 Task: Collaborate with external partners for joint projects.
Action: Mouse moved to (886, 82)
Screenshot: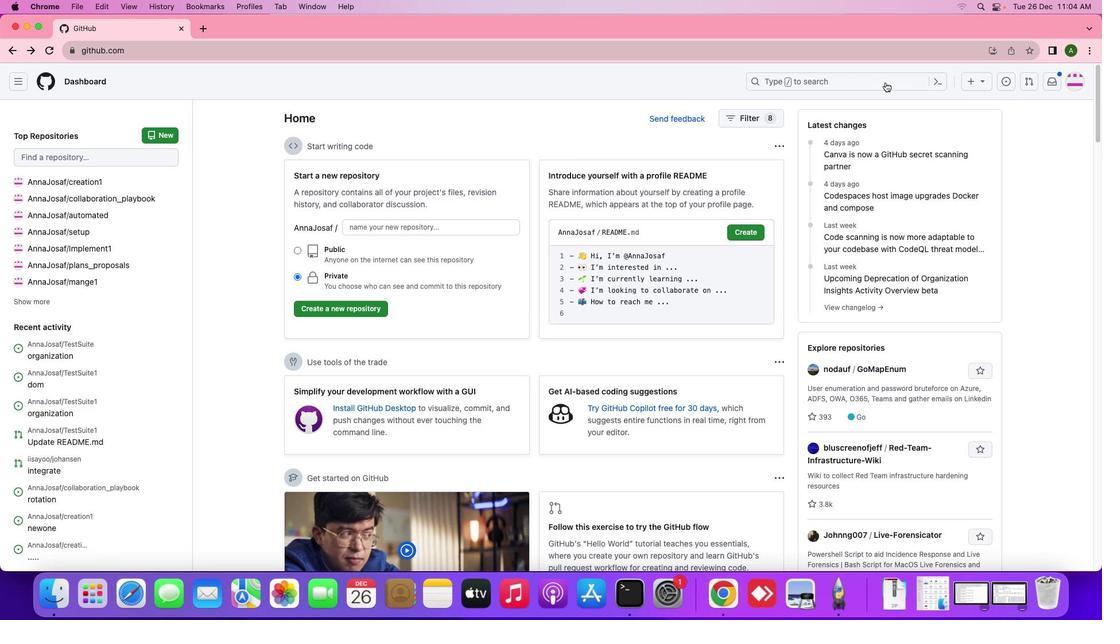 
Action: Mouse pressed left at (886, 82)
Screenshot: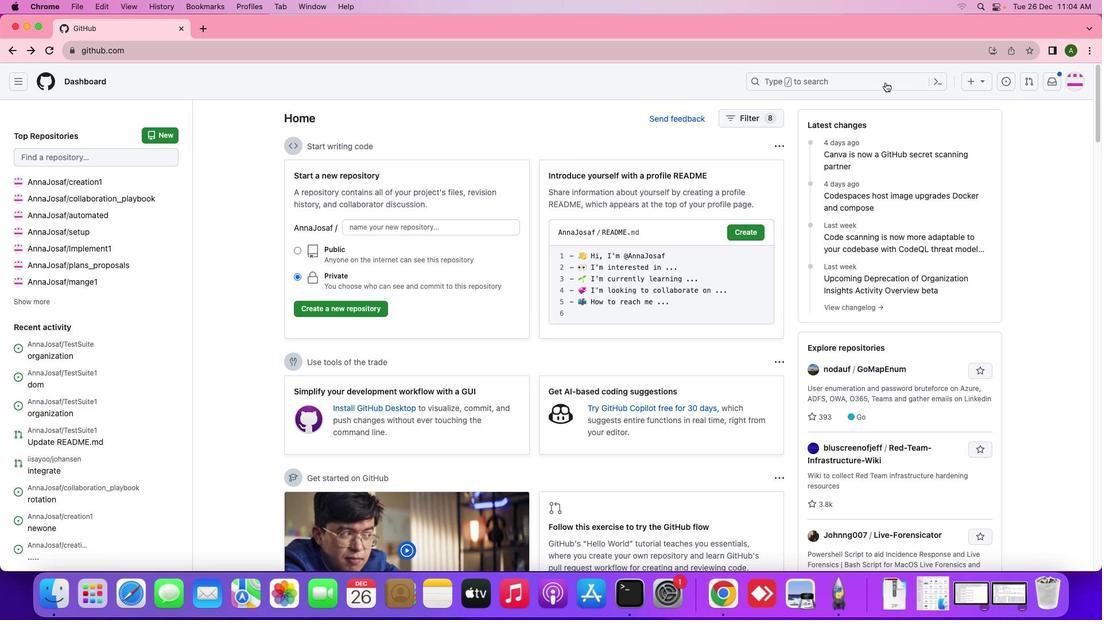 
Action: Mouse moved to (886, 82)
Screenshot: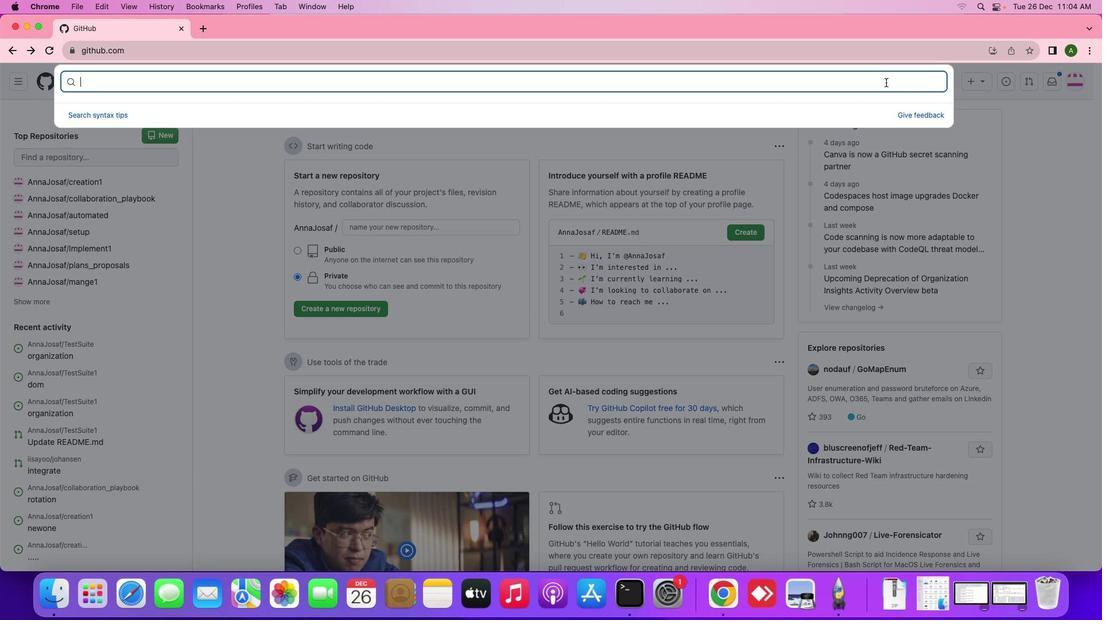 
Action: Key pressed 'j''p''o''m''\x05'Key.backspaceKey.backspaceKey.backspace'o''i''n''t'Key.space'p''r''o''j''e''c''t'Key.enter
Screenshot: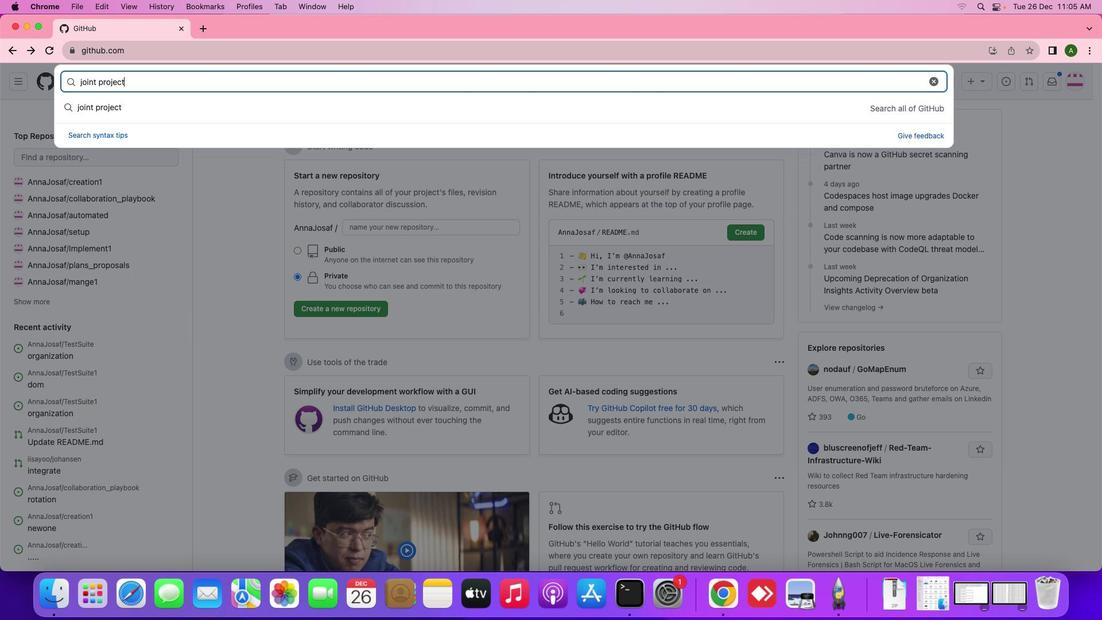 
Action: Mouse moved to (276, 291)
Screenshot: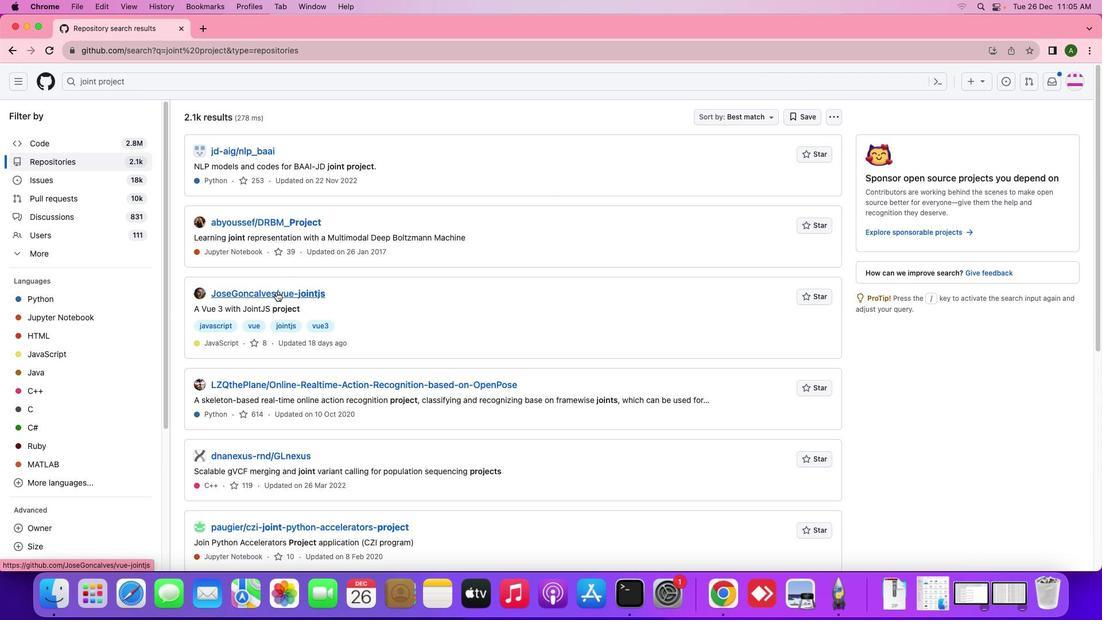 
Action: Mouse pressed left at (276, 291)
Screenshot: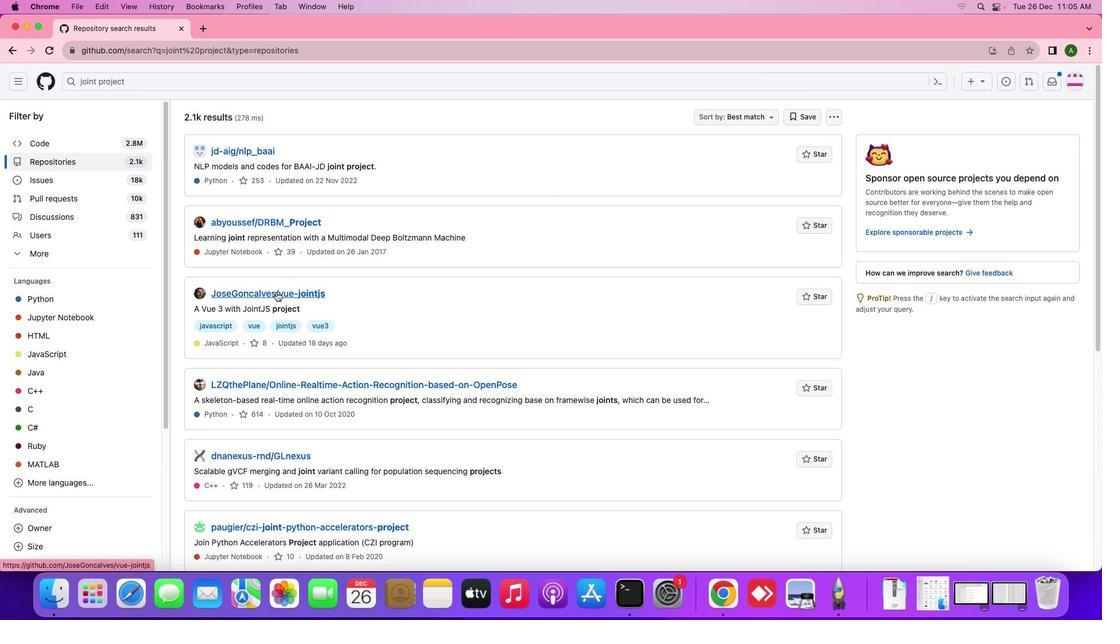 
Action: Mouse moved to (456, 296)
Screenshot: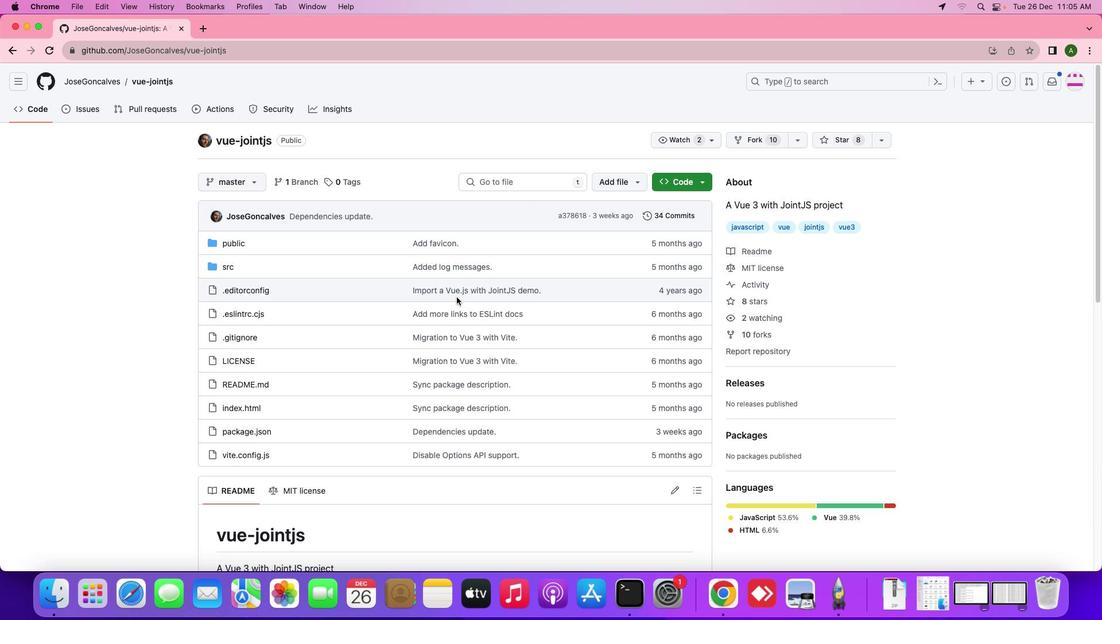
Action: Mouse scrolled (456, 296) with delta (0, 0)
Screenshot: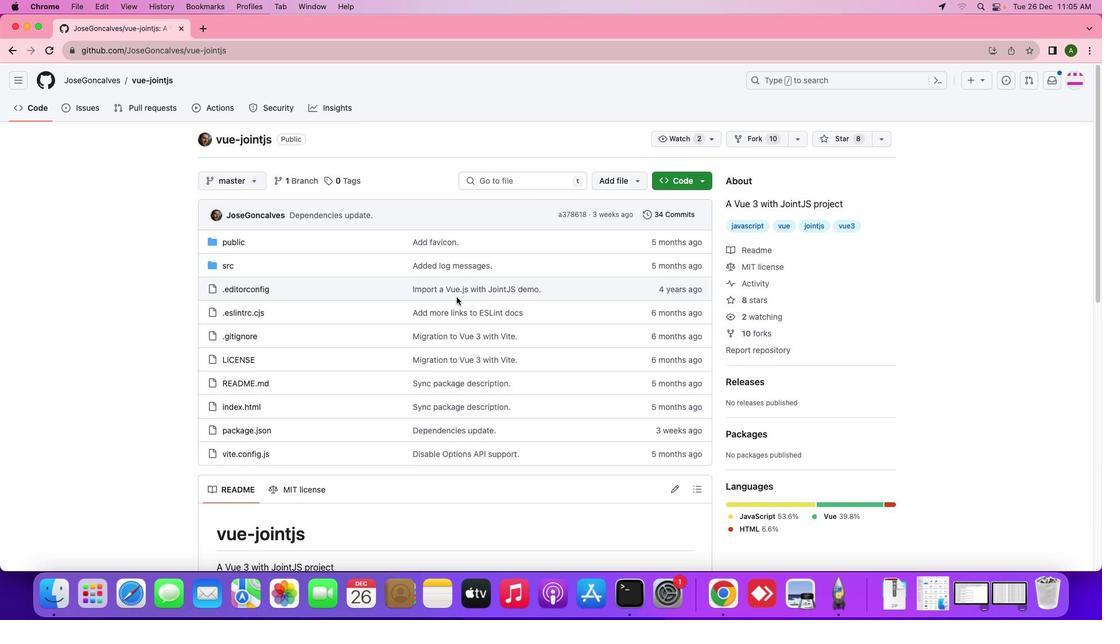 
Action: Mouse moved to (456, 296)
Screenshot: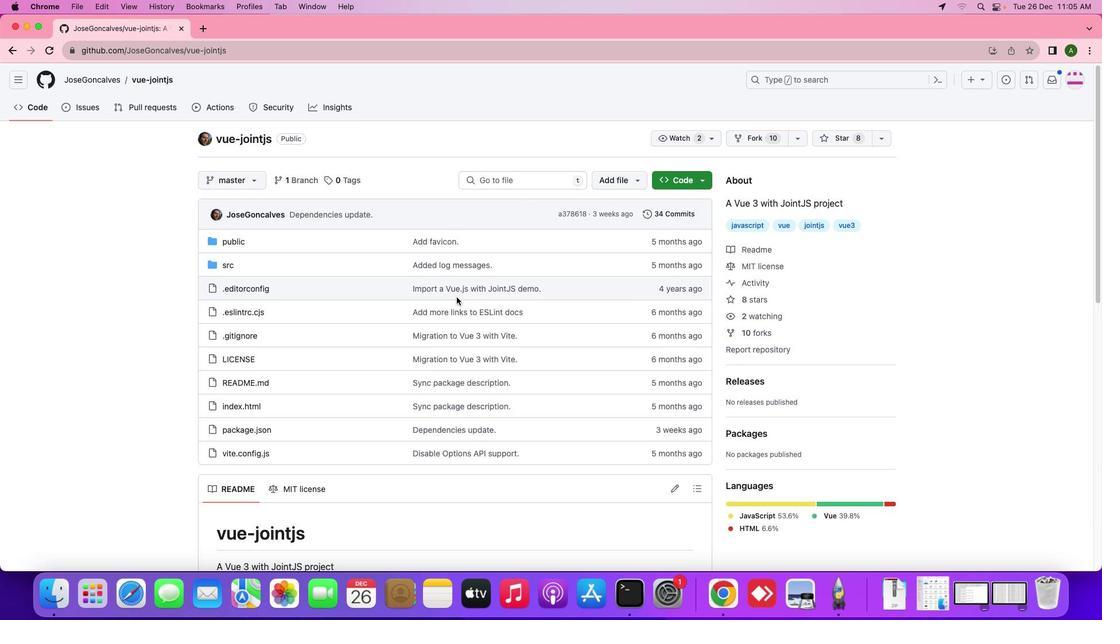 
Action: Mouse scrolled (456, 296) with delta (0, 0)
Screenshot: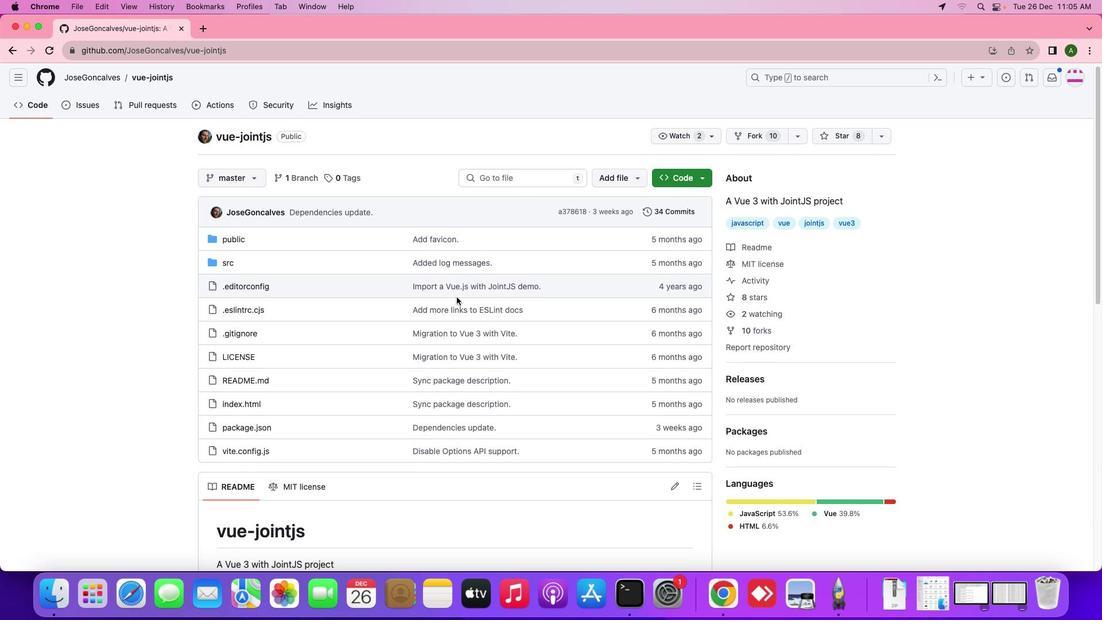 
Action: Mouse scrolled (456, 296) with delta (0, 0)
Screenshot: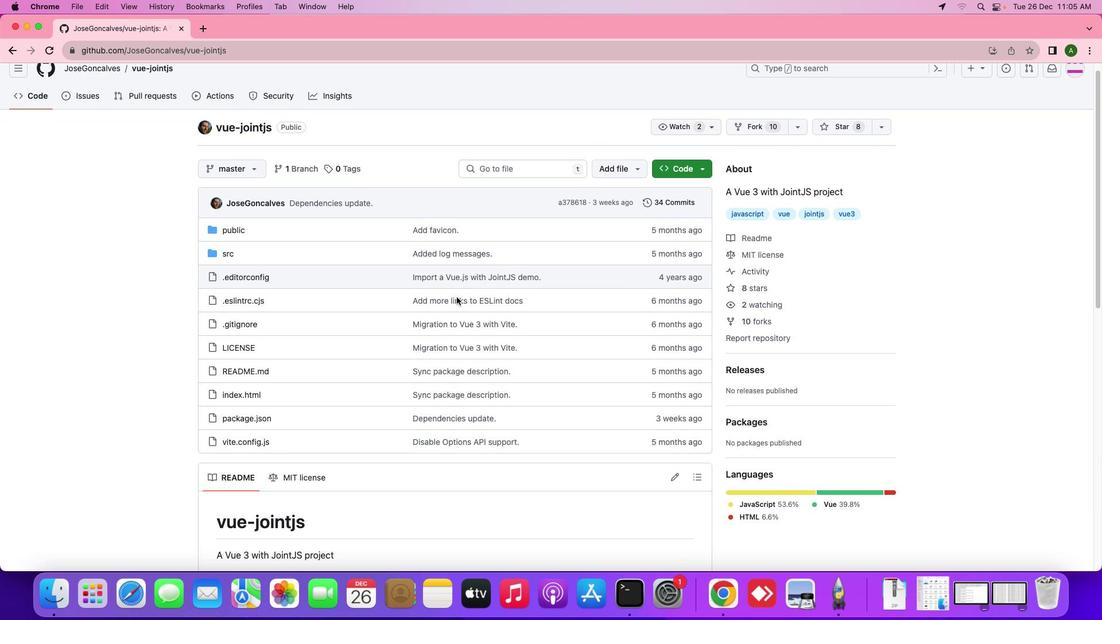 
Action: Mouse moved to (457, 296)
Screenshot: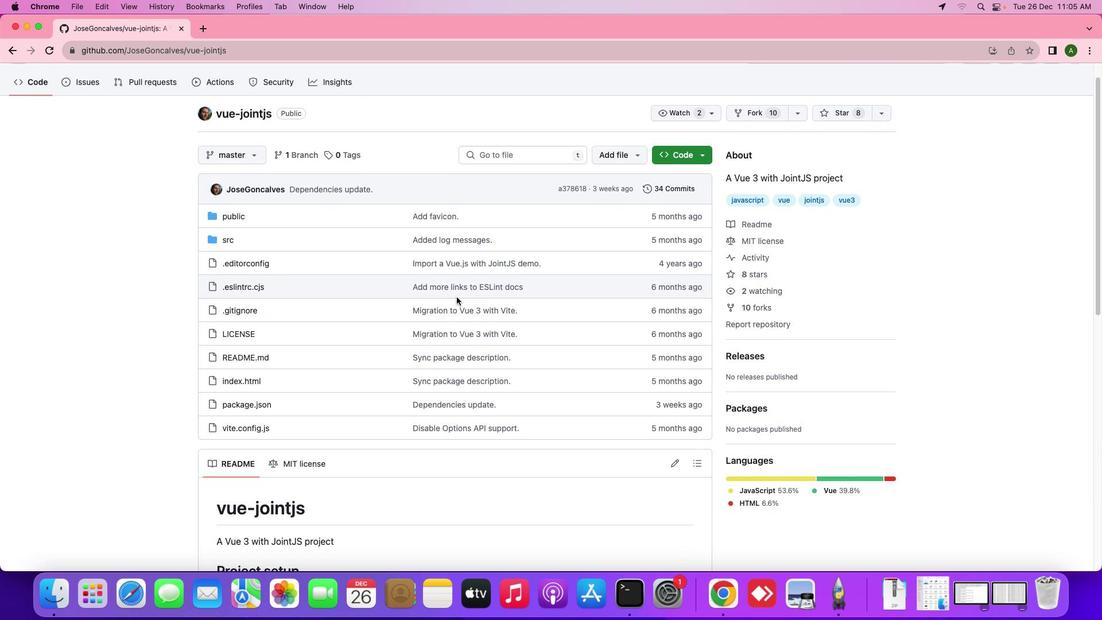 
Action: Mouse scrolled (457, 296) with delta (0, 0)
Screenshot: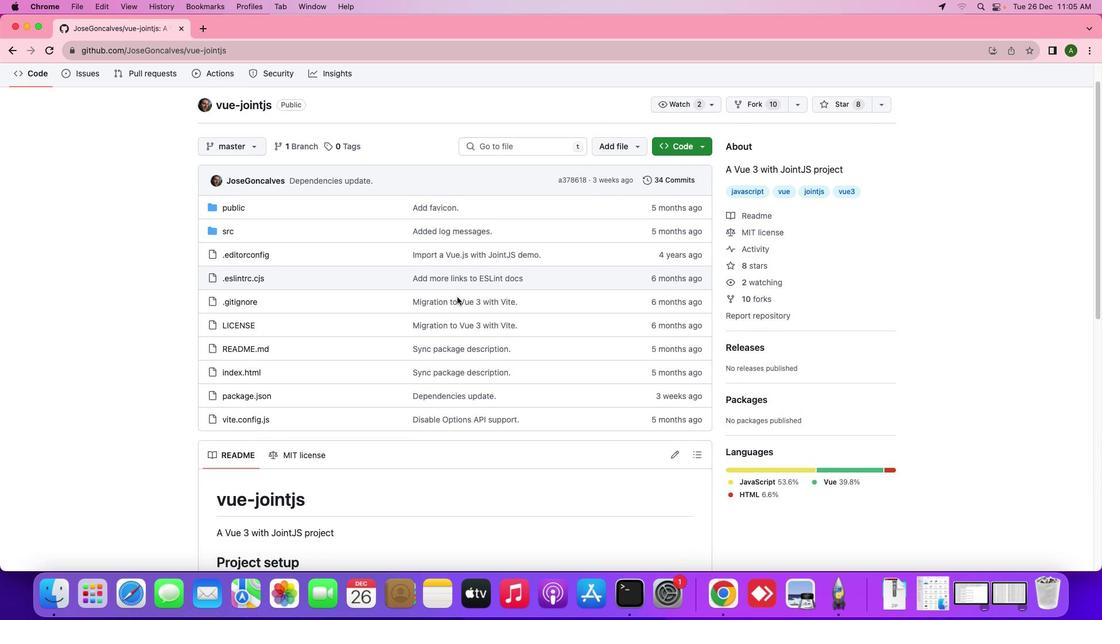 
Action: Mouse moved to (457, 296)
Screenshot: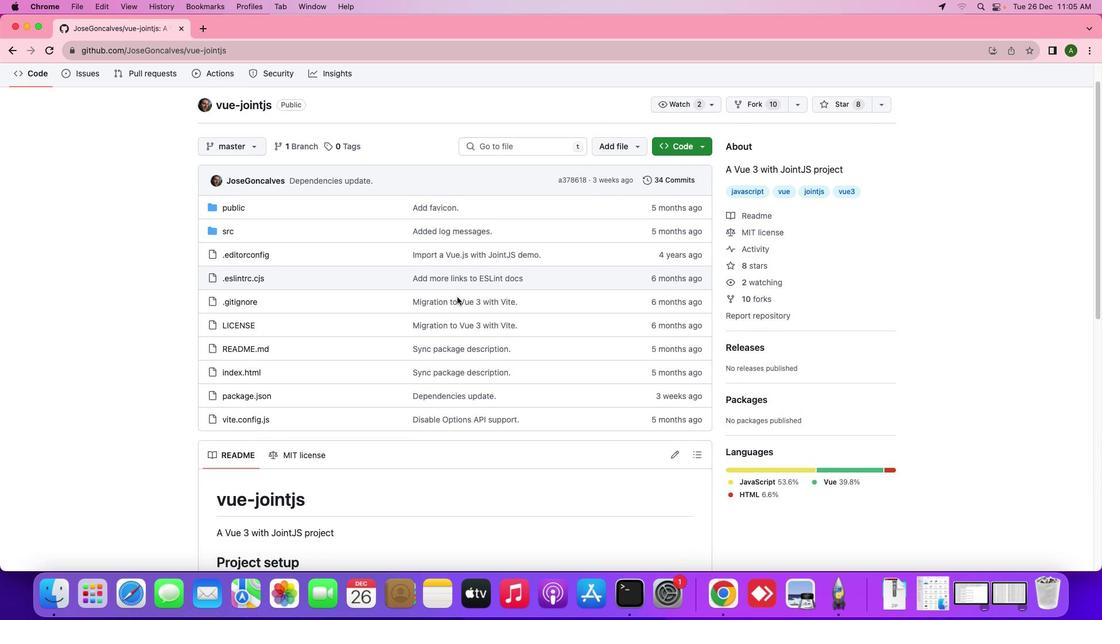
Action: Mouse scrolled (457, 296) with delta (0, 0)
Screenshot: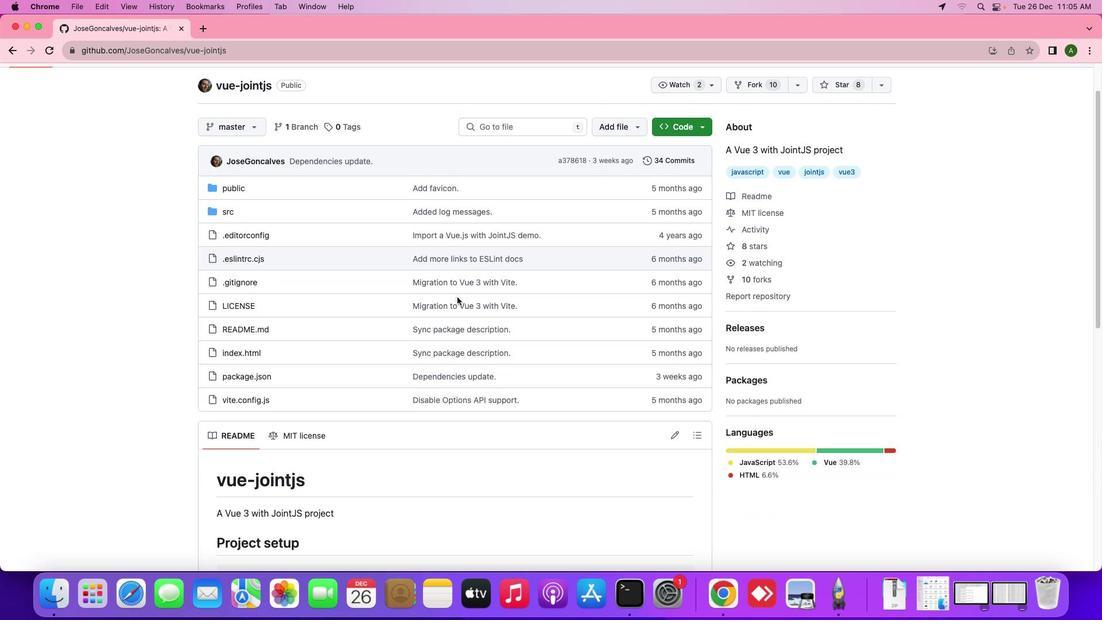 
Action: Mouse scrolled (457, 296) with delta (0, -1)
Screenshot: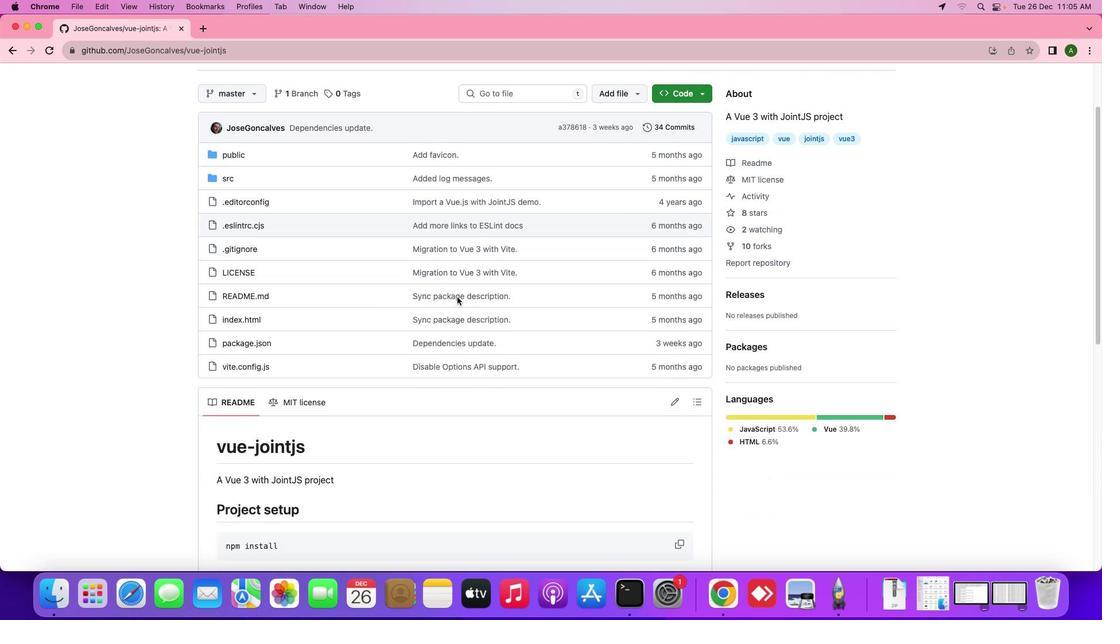 
Action: Mouse scrolled (457, 296) with delta (0, -2)
Screenshot: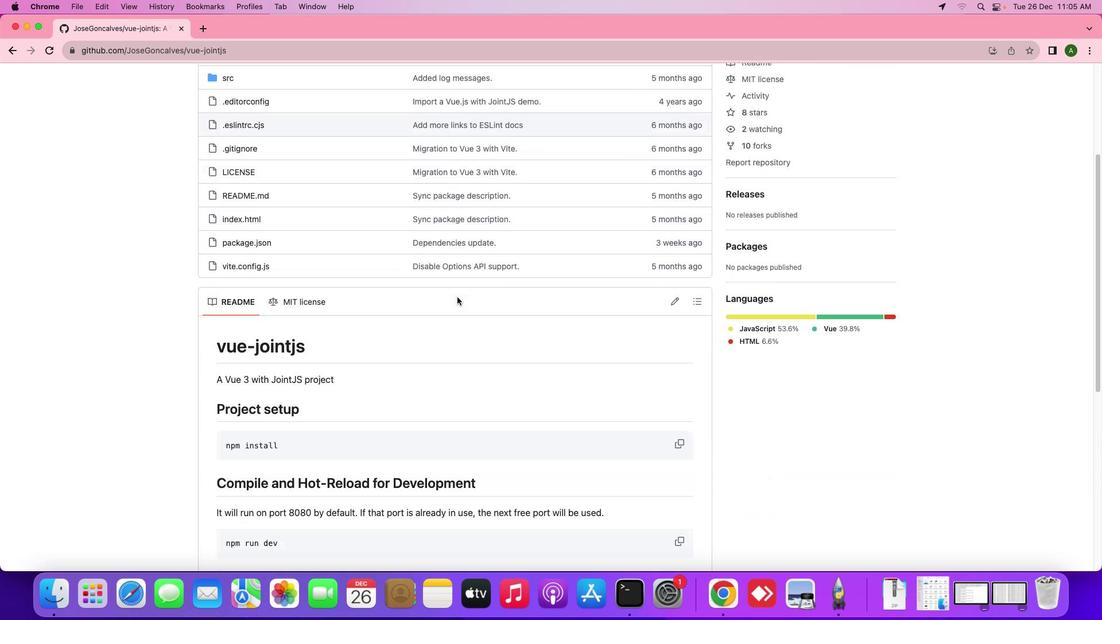 
Action: Mouse moved to (457, 296)
Screenshot: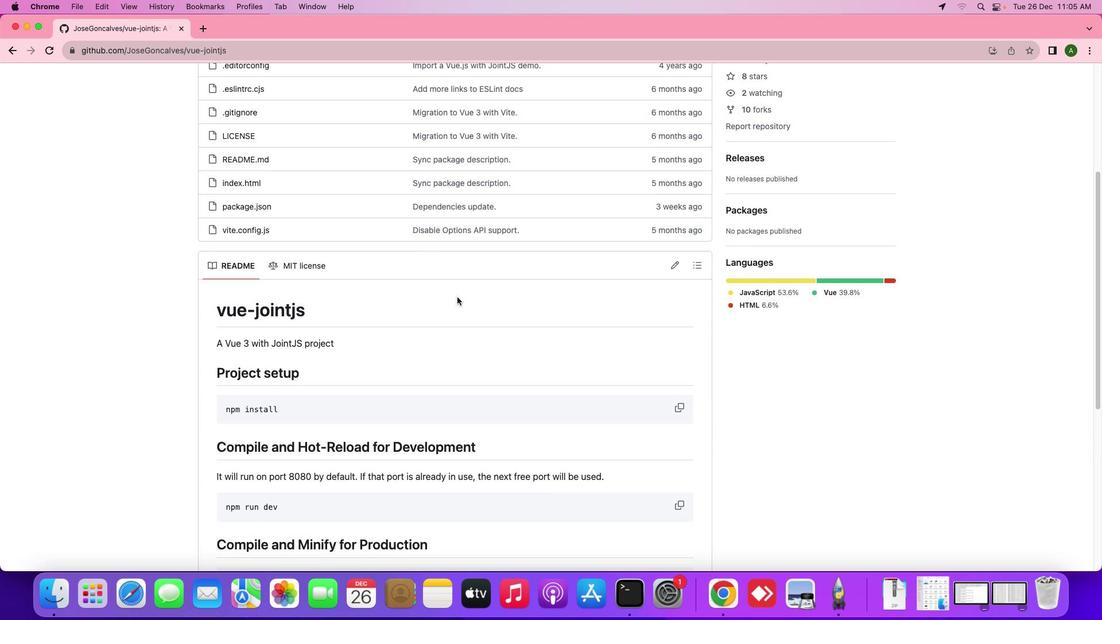 
Action: Mouse scrolled (457, 296) with delta (0, 0)
Screenshot: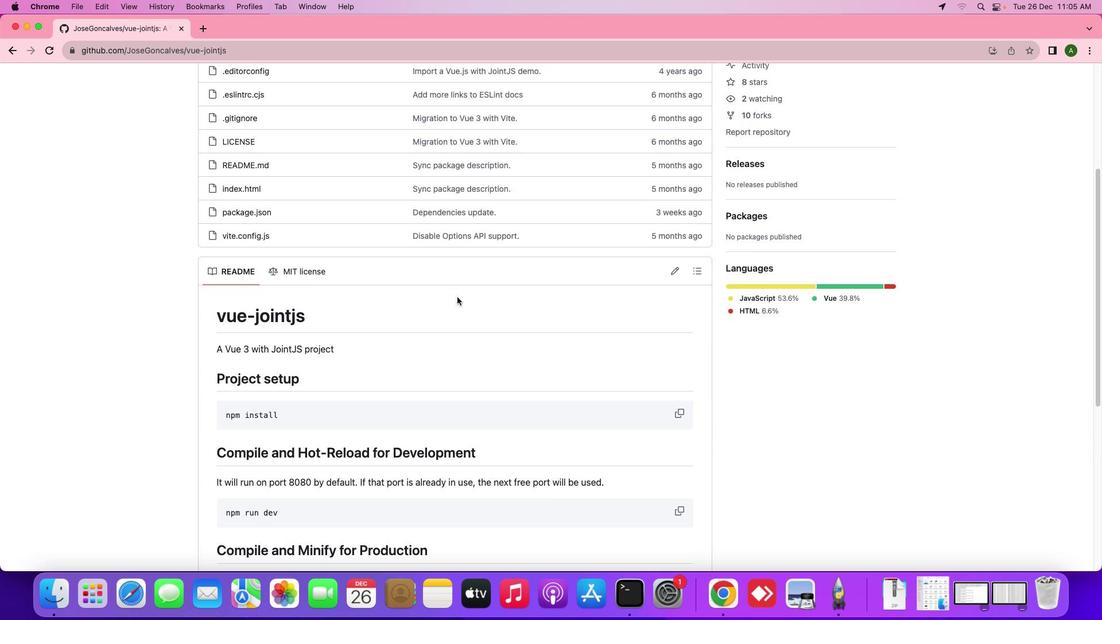 
Action: Mouse scrolled (457, 296) with delta (0, 0)
Screenshot: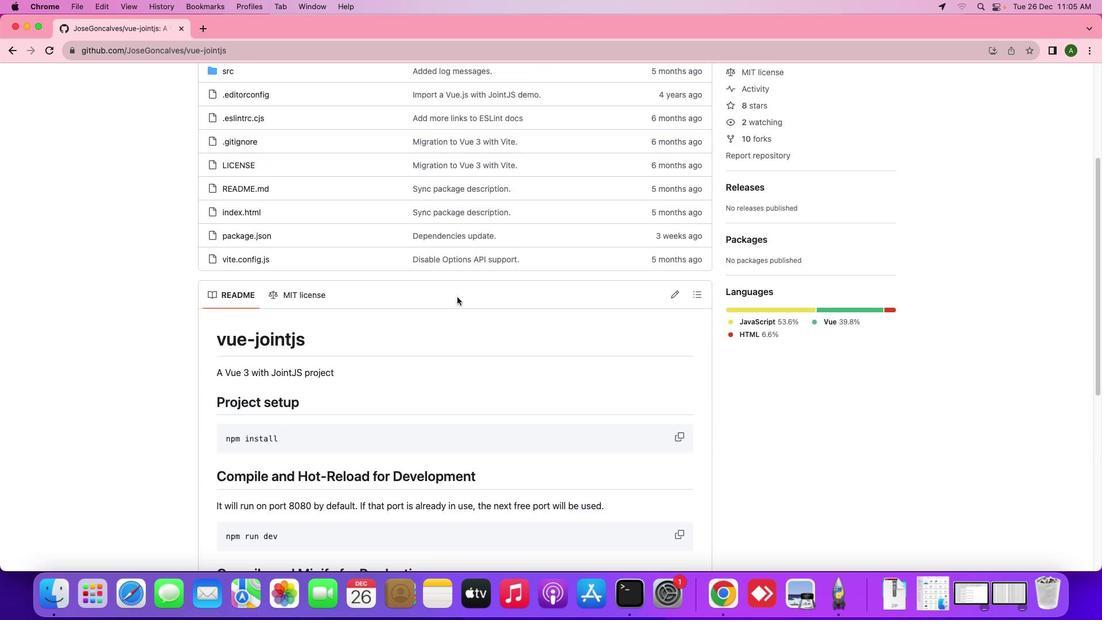 
Action: Mouse scrolled (457, 296) with delta (0, 1)
Screenshot: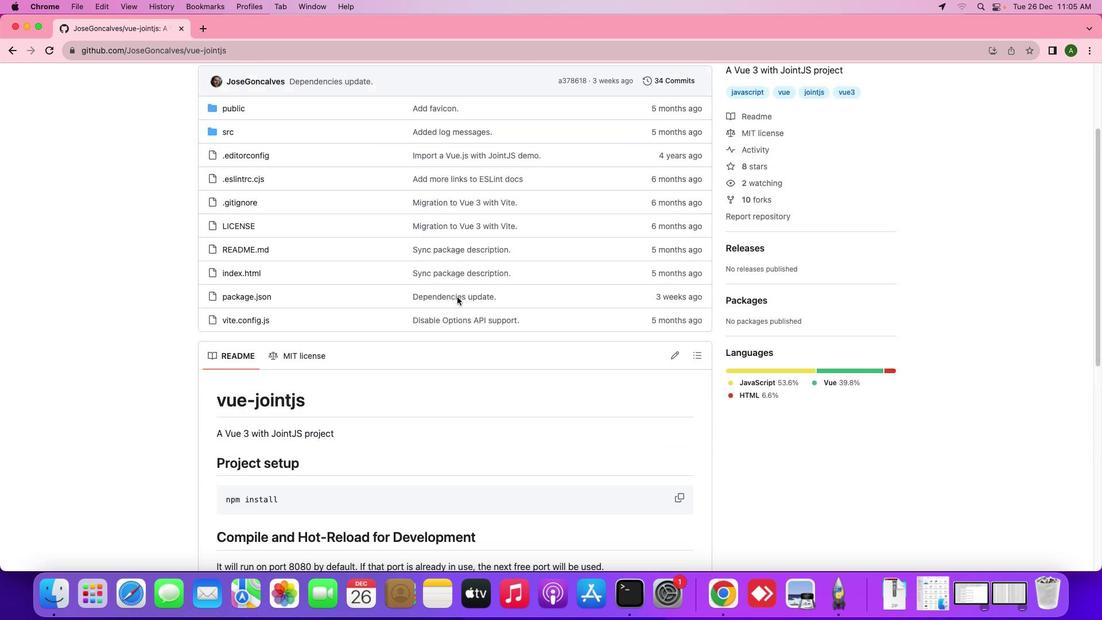 
Action: Mouse scrolled (457, 296) with delta (0, 2)
Screenshot: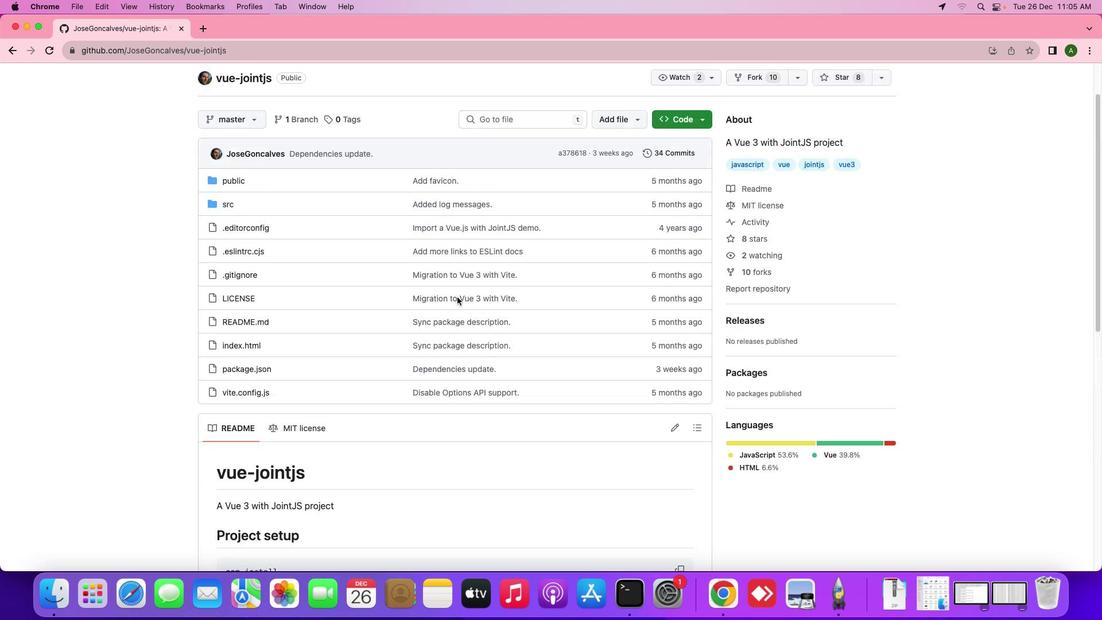 
Action: Mouse moved to (755, 116)
Screenshot: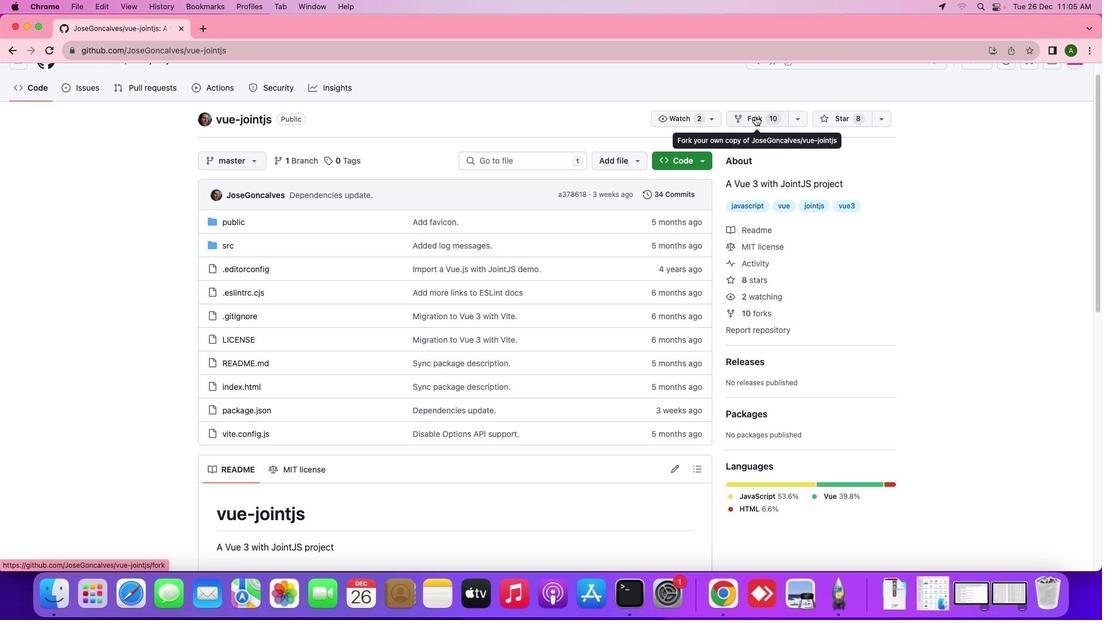 
Action: Mouse pressed left at (755, 116)
Screenshot: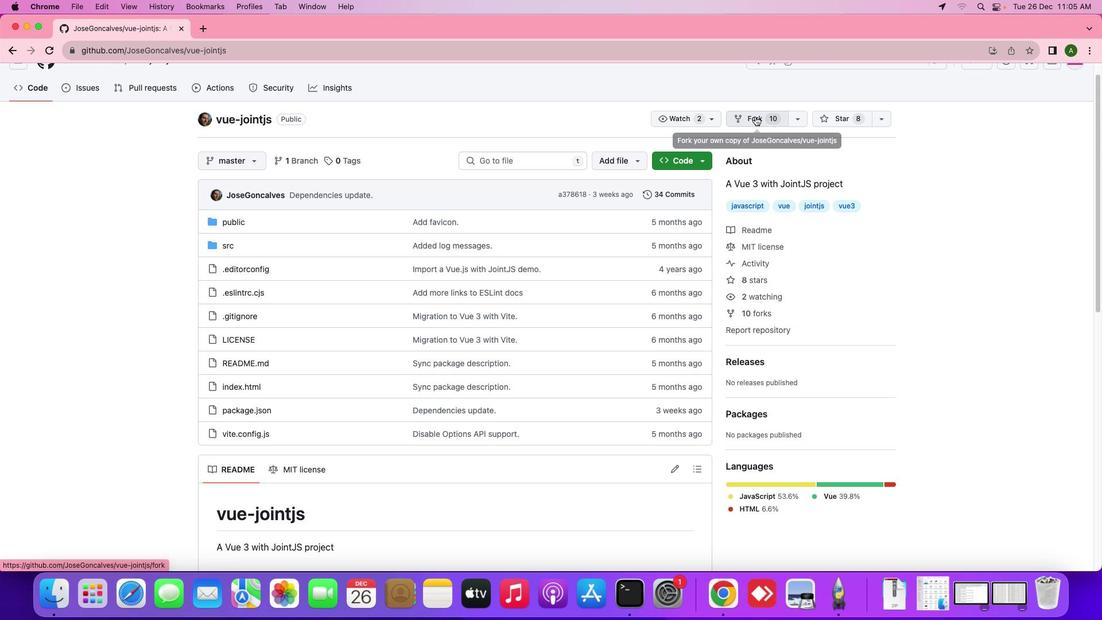 
Action: Mouse moved to (705, 441)
Screenshot: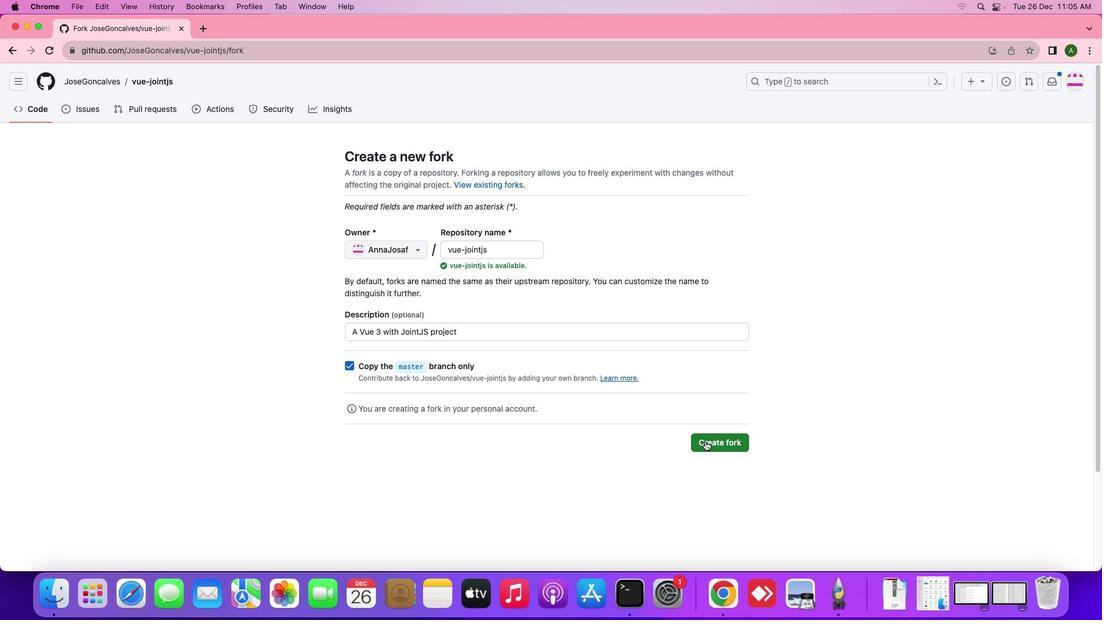 
Action: Mouse pressed left at (705, 441)
Screenshot: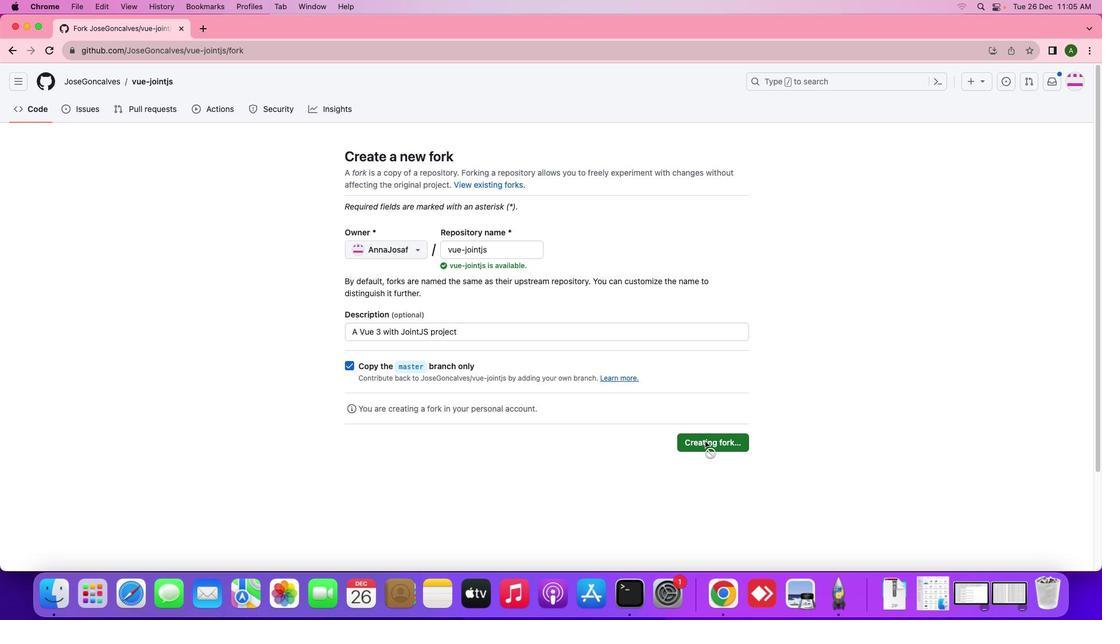 
Action: Mouse moved to (614, 412)
Screenshot: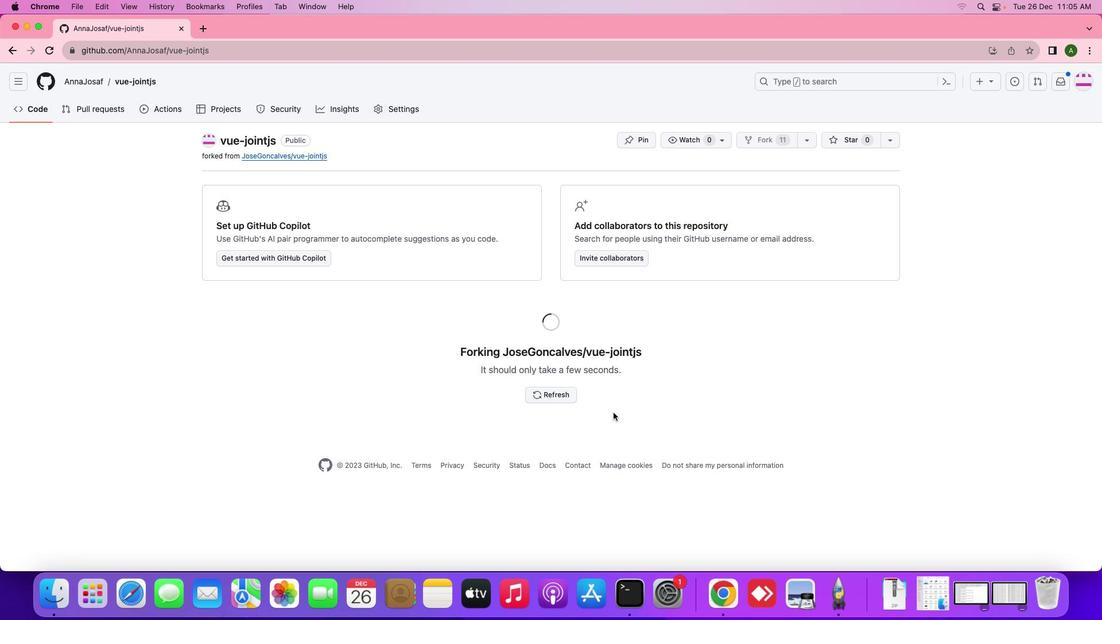 
Action: Key pressed 'f''d'
Screenshot: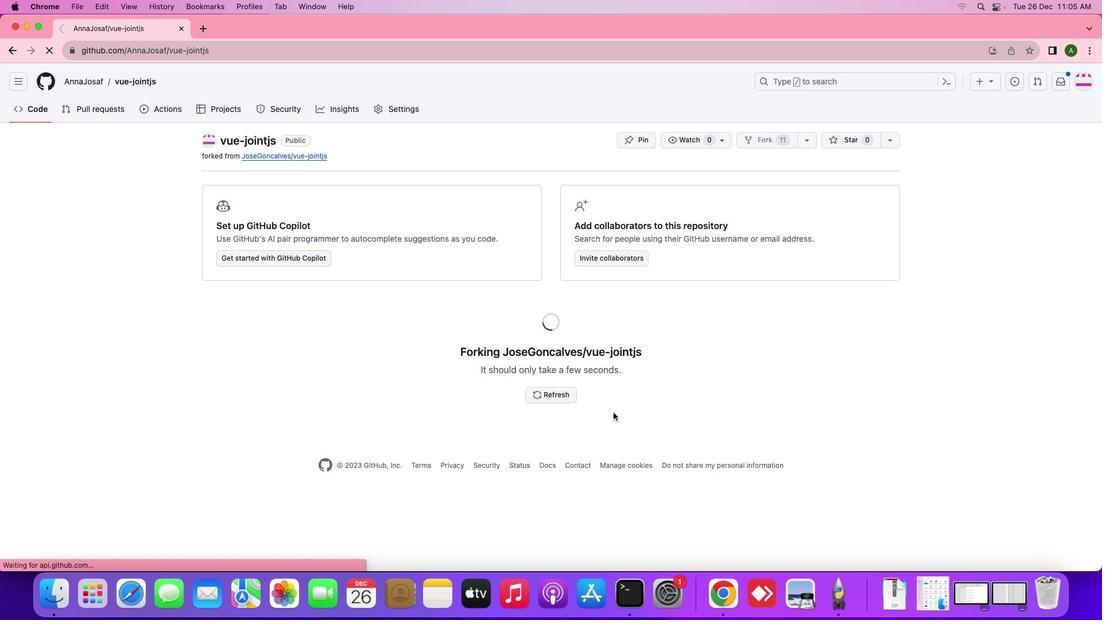 
Action: Mouse moved to (389, 360)
Screenshot: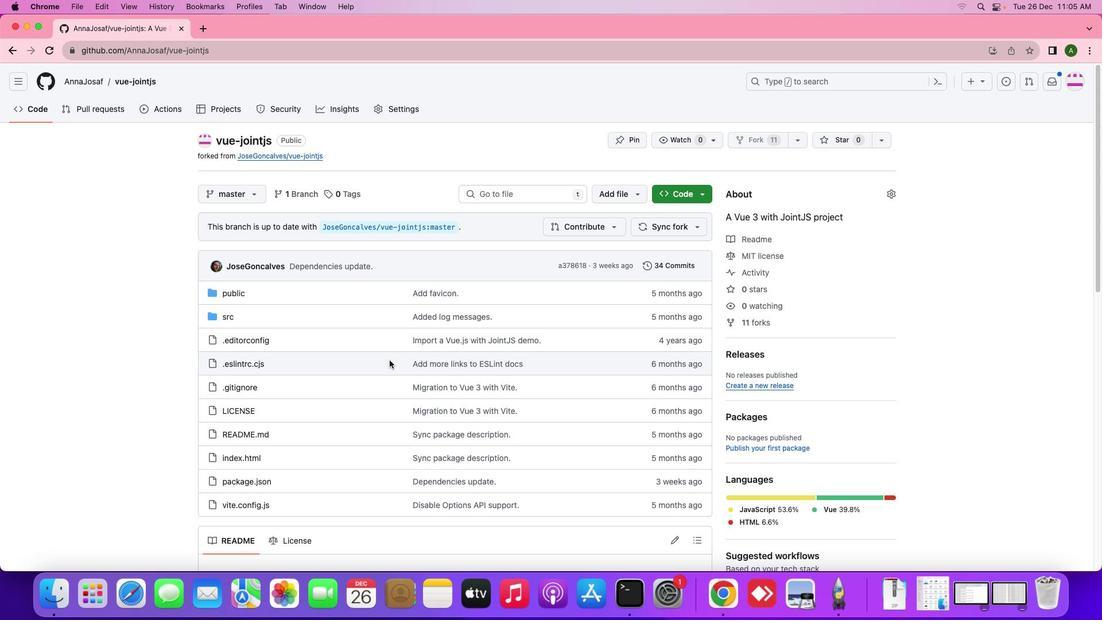 
Action: Mouse scrolled (389, 360) with delta (0, 0)
Screenshot: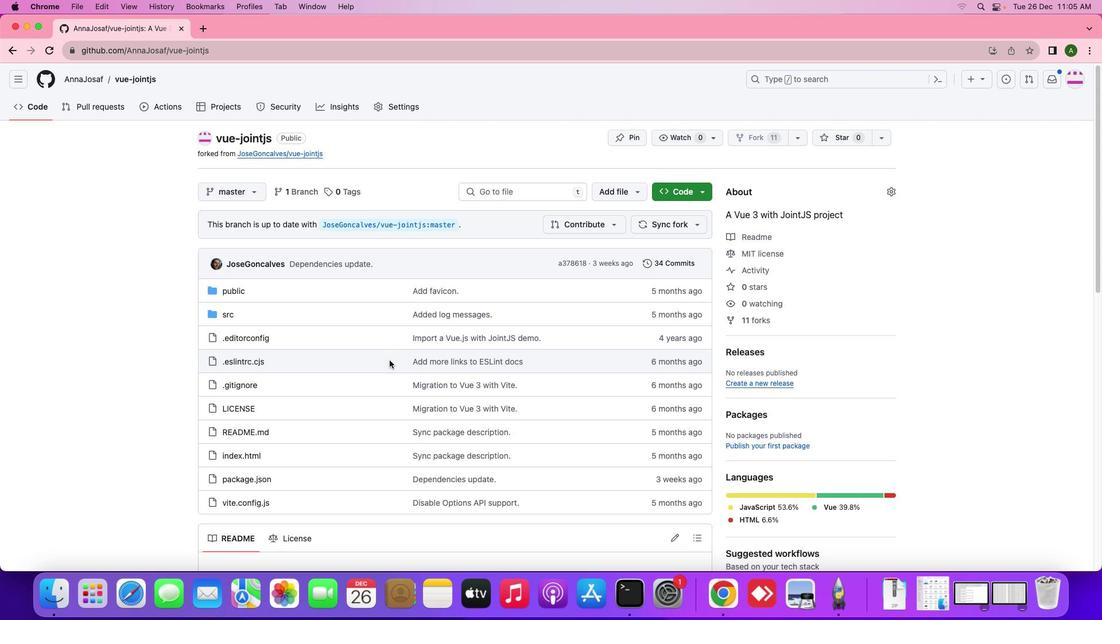 
Action: Mouse scrolled (389, 360) with delta (0, 0)
Screenshot: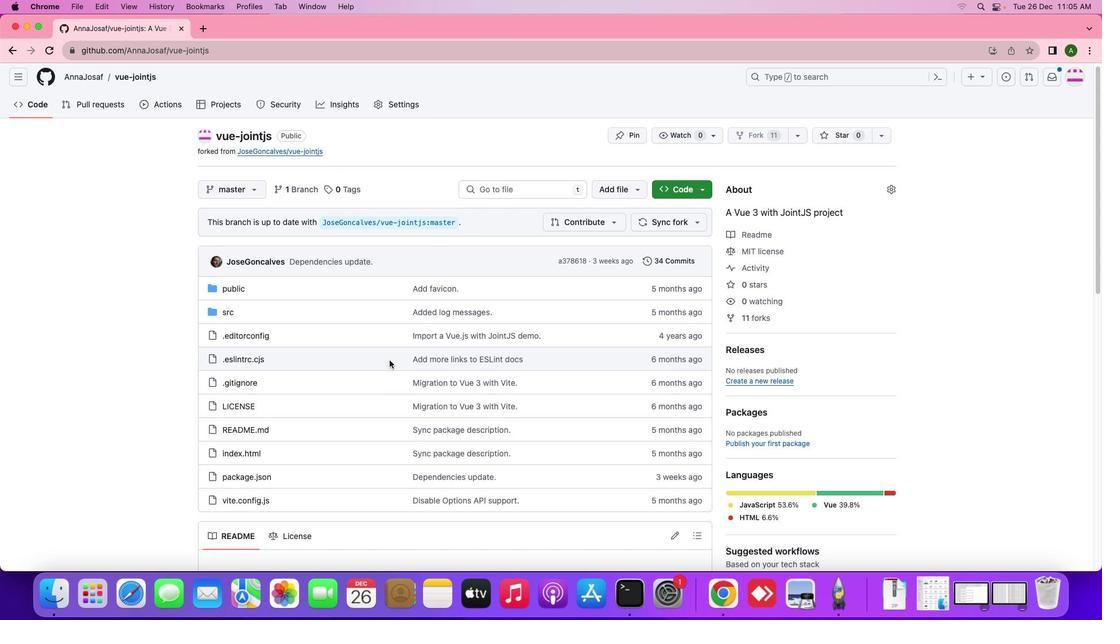
Action: Mouse scrolled (389, 360) with delta (0, 0)
Screenshot: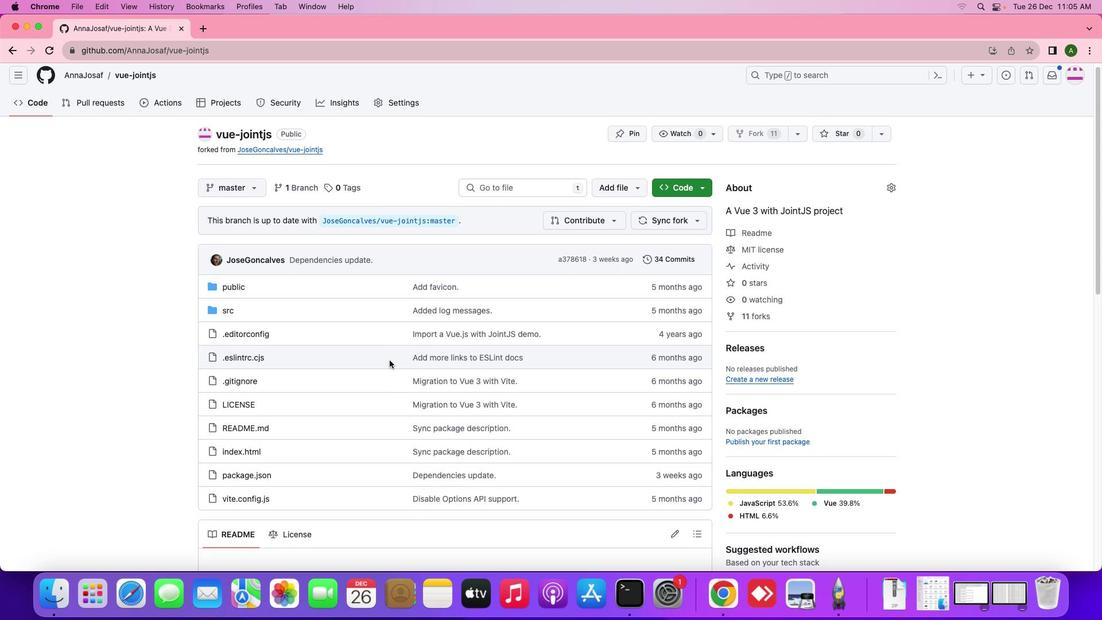 
Action: Mouse moved to (358, 411)
Screenshot: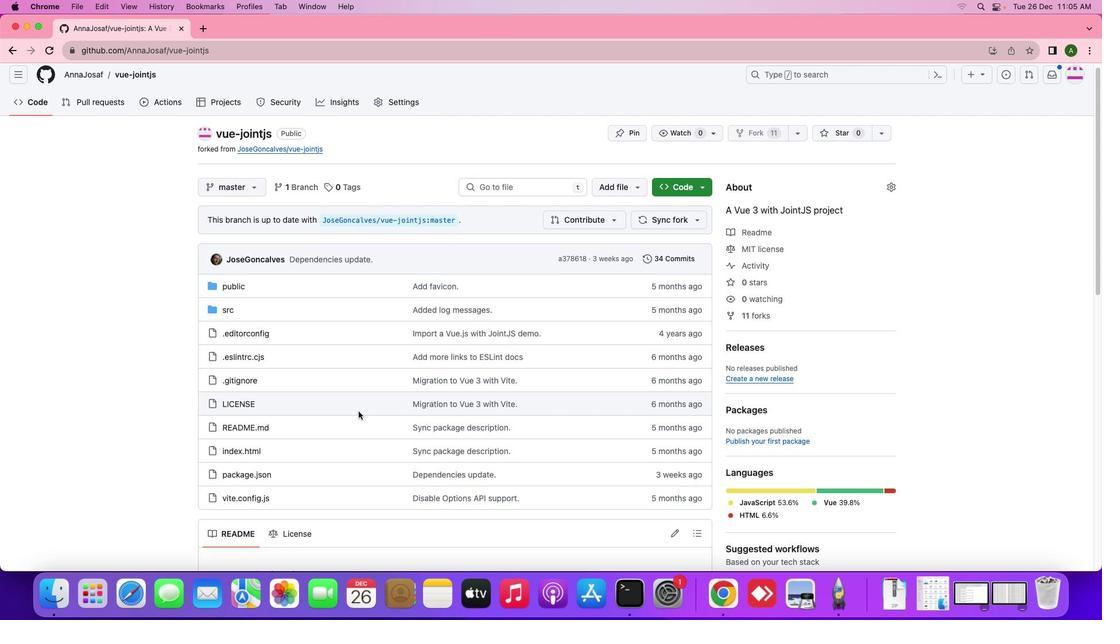 
Action: Mouse scrolled (358, 411) with delta (0, 0)
Screenshot: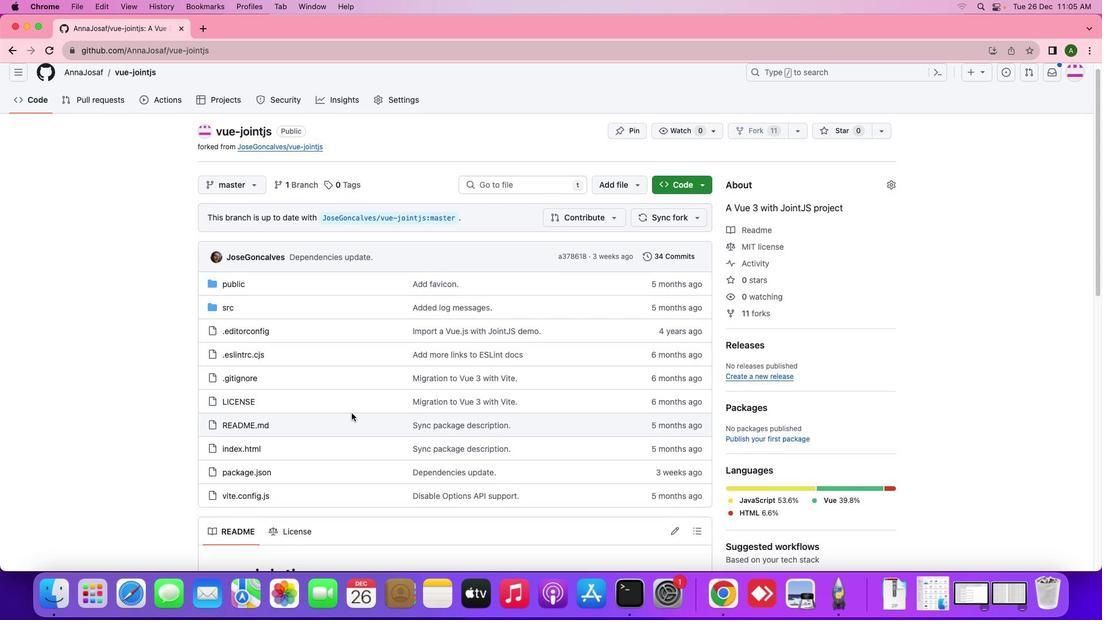 
Action: Mouse moved to (249, 453)
Screenshot: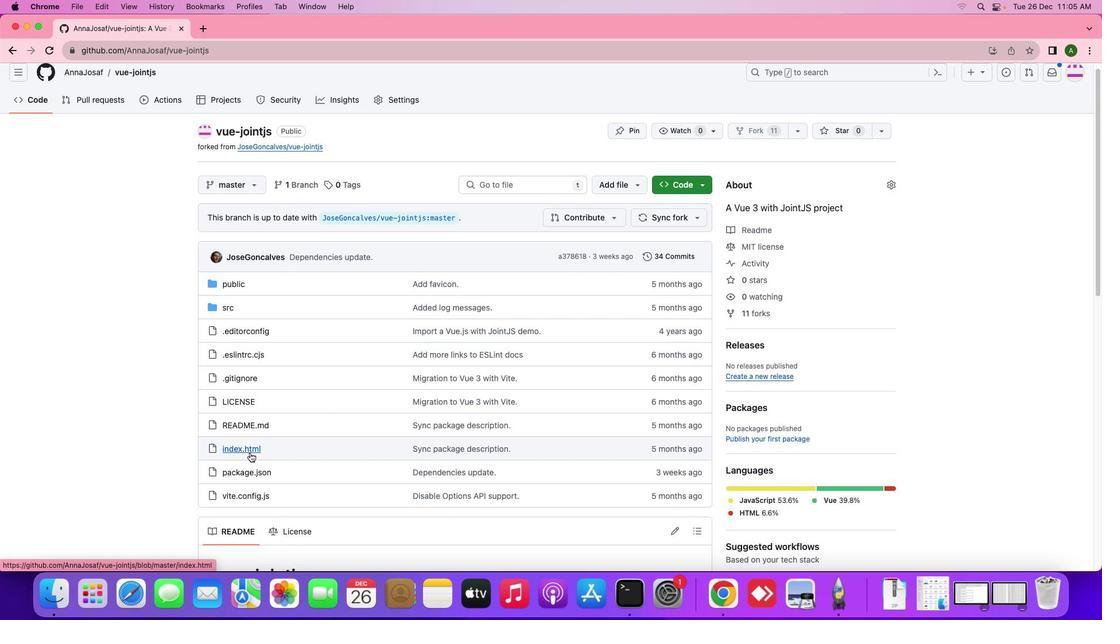 
Action: Mouse pressed left at (249, 453)
Screenshot: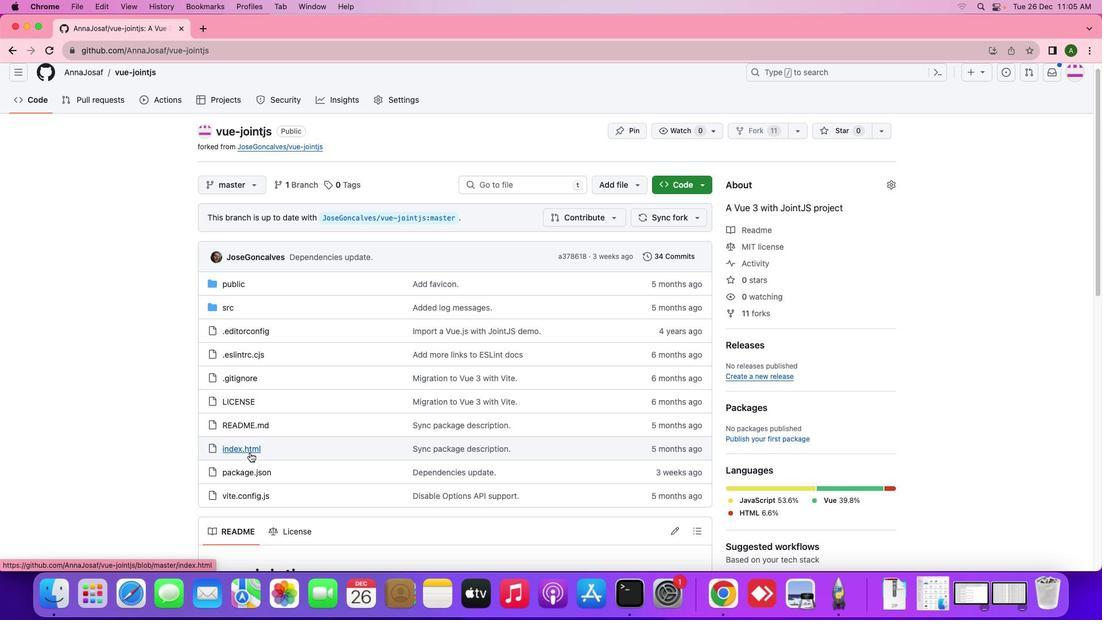 
Action: Mouse moved to (349, 379)
Screenshot: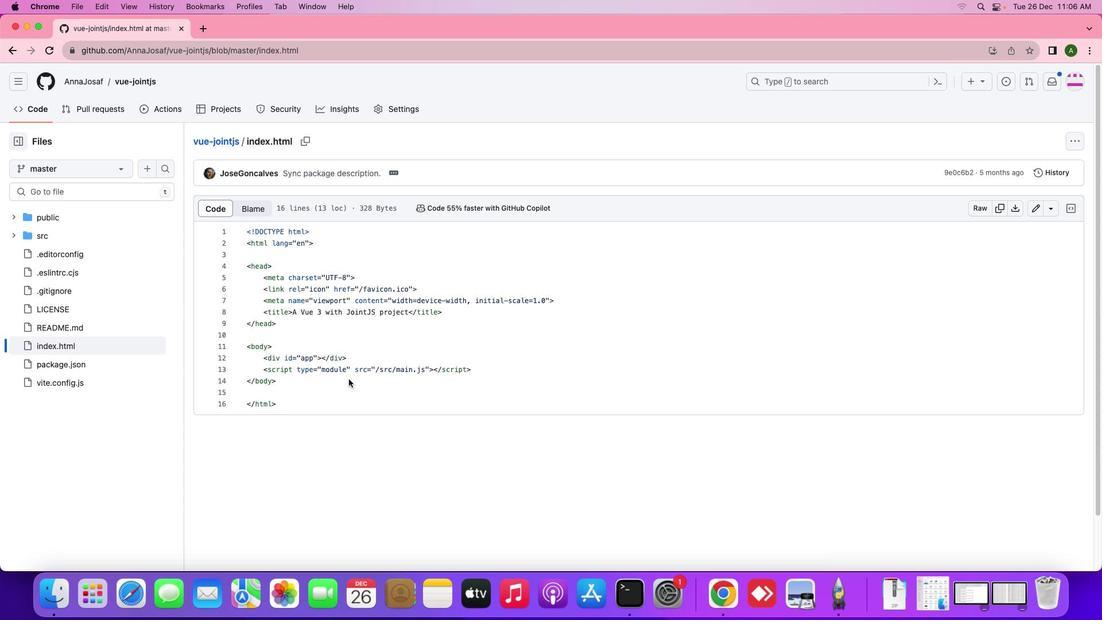
Action: Mouse scrolled (349, 379) with delta (0, 0)
Screenshot: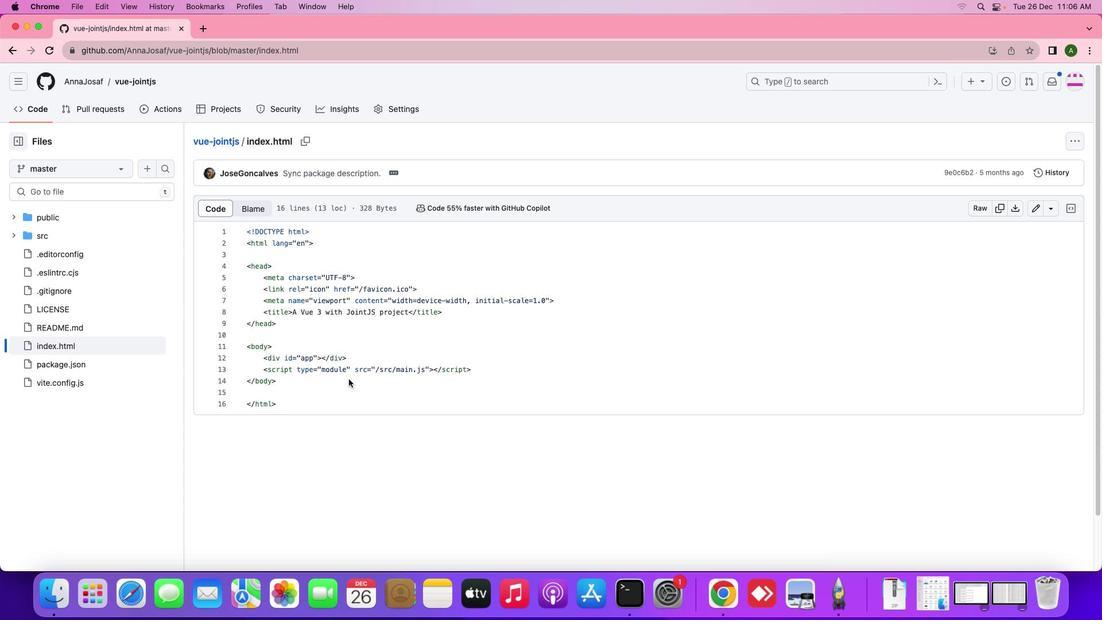 
Action: Mouse moved to (349, 380)
Screenshot: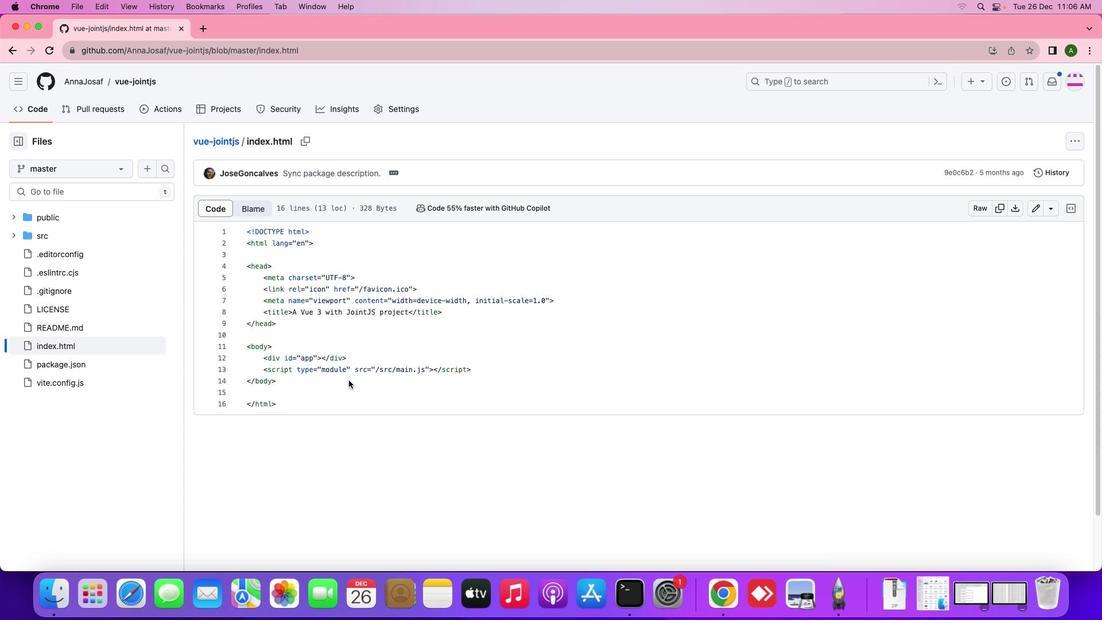 
Action: Mouse scrolled (349, 380) with delta (0, 0)
Screenshot: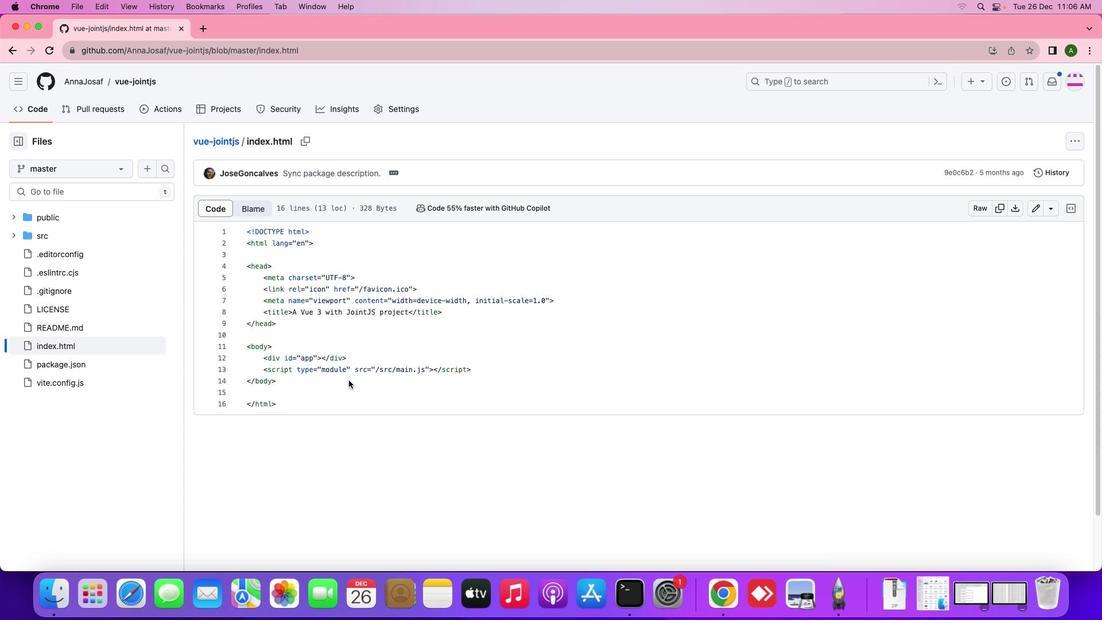
Action: Mouse moved to (349, 380)
Screenshot: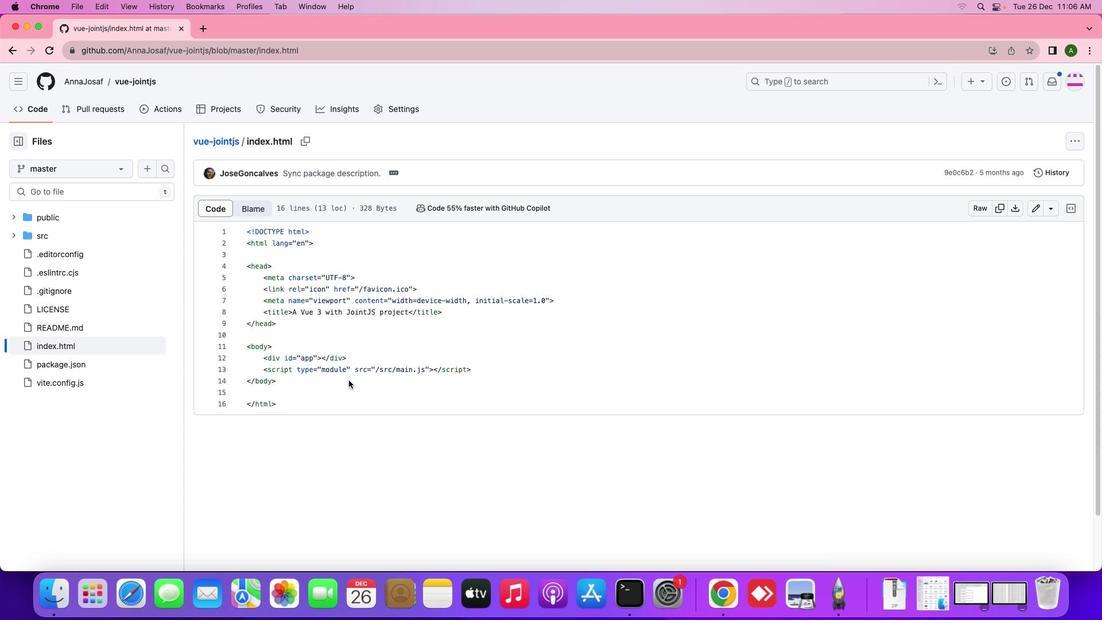 
Action: Mouse scrolled (349, 380) with delta (0, 0)
Screenshot: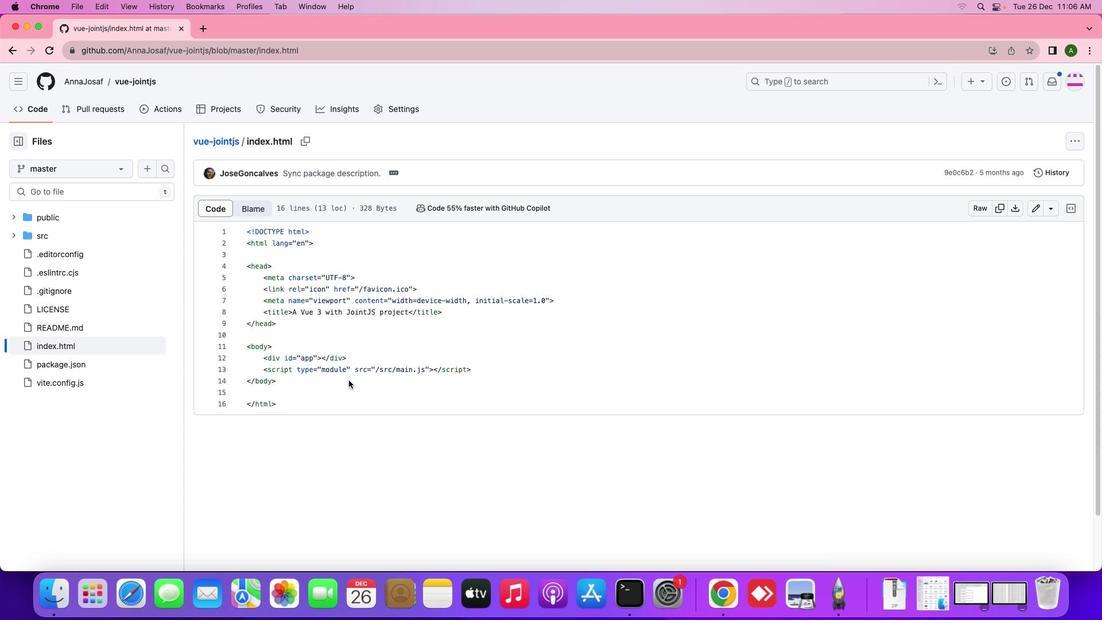 
Action: Mouse moved to (340, 381)
Screenshot: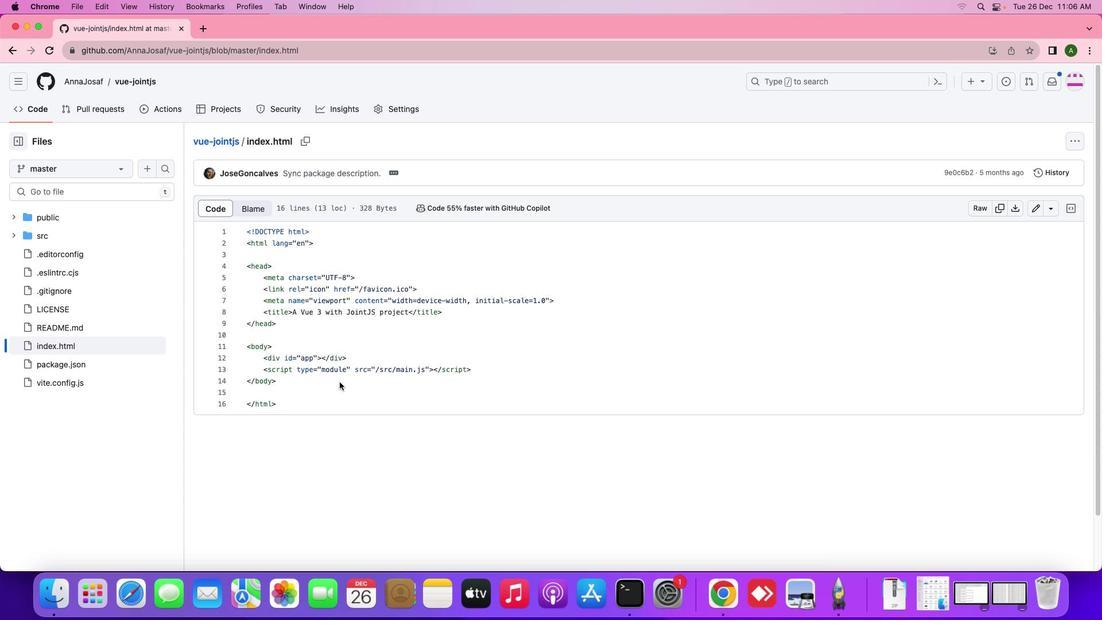 
Action: Mouse scrolled (340, 381) with delta (0, 0)
Screenshot: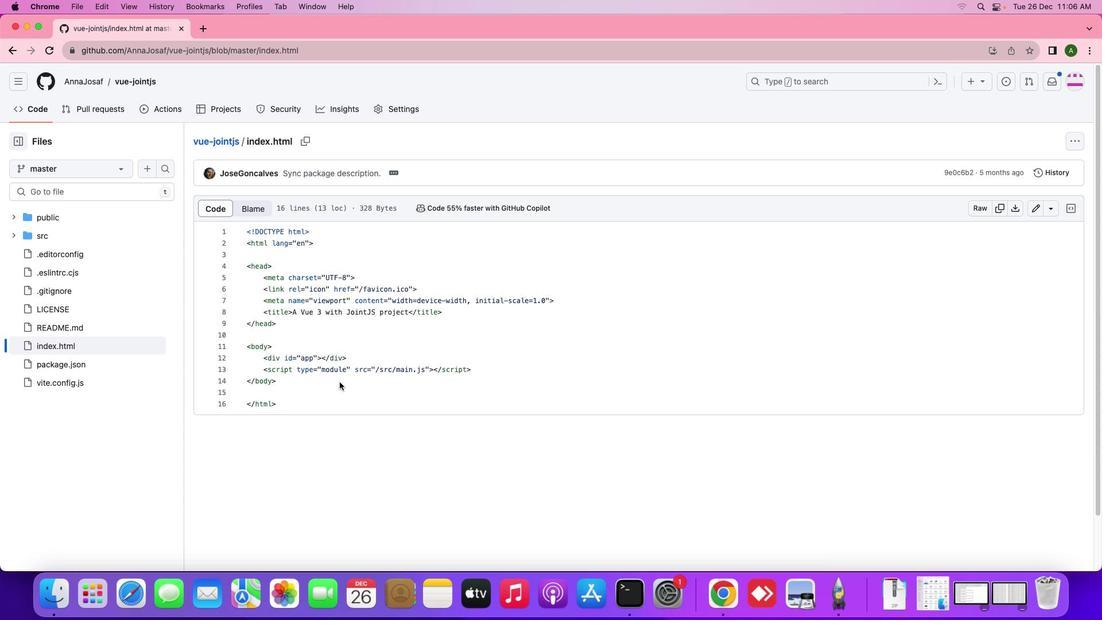 
Action: Mouse scrolled (340, 381) with delta (0, 0)
Screenshot: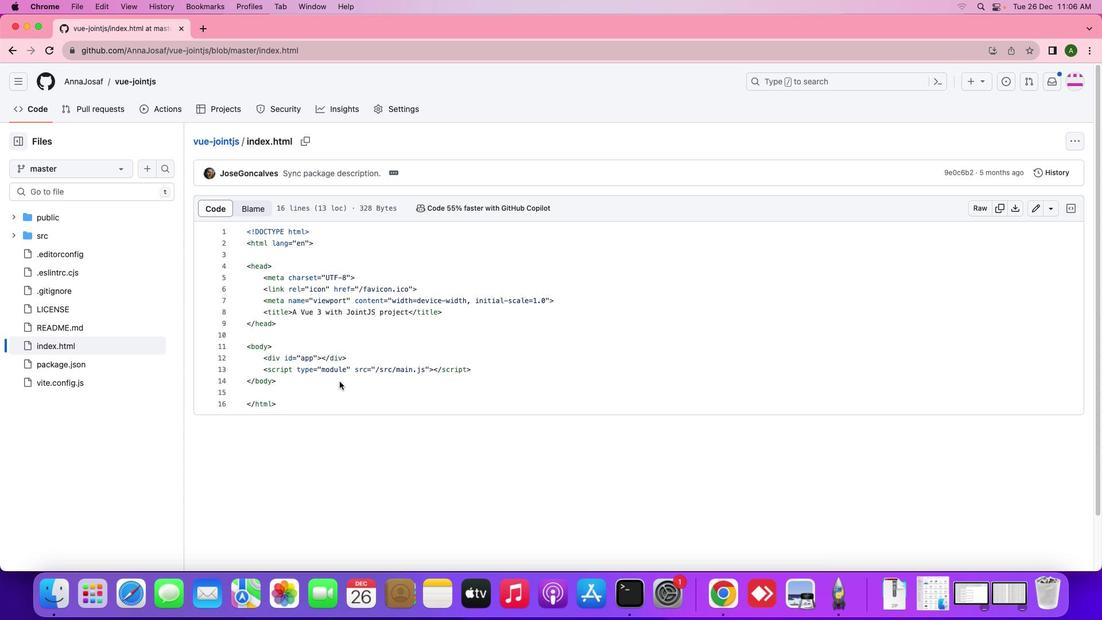 
Action: Mouse moved to (330, 240)
Screenshot: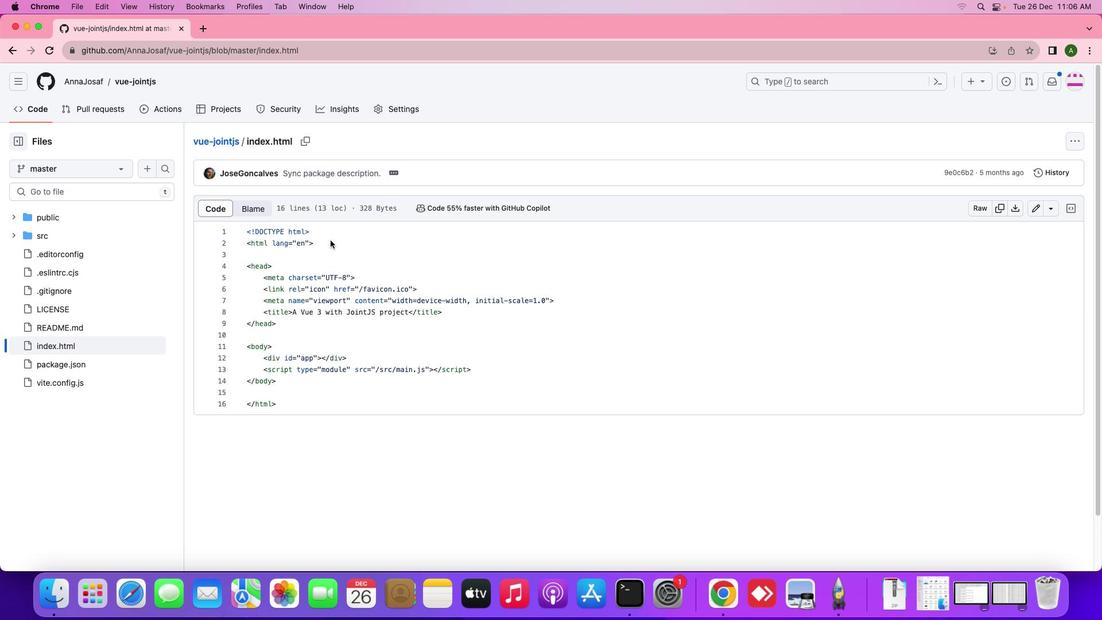 
Action: Mouse pressed left at (330, 240)
Screenshot: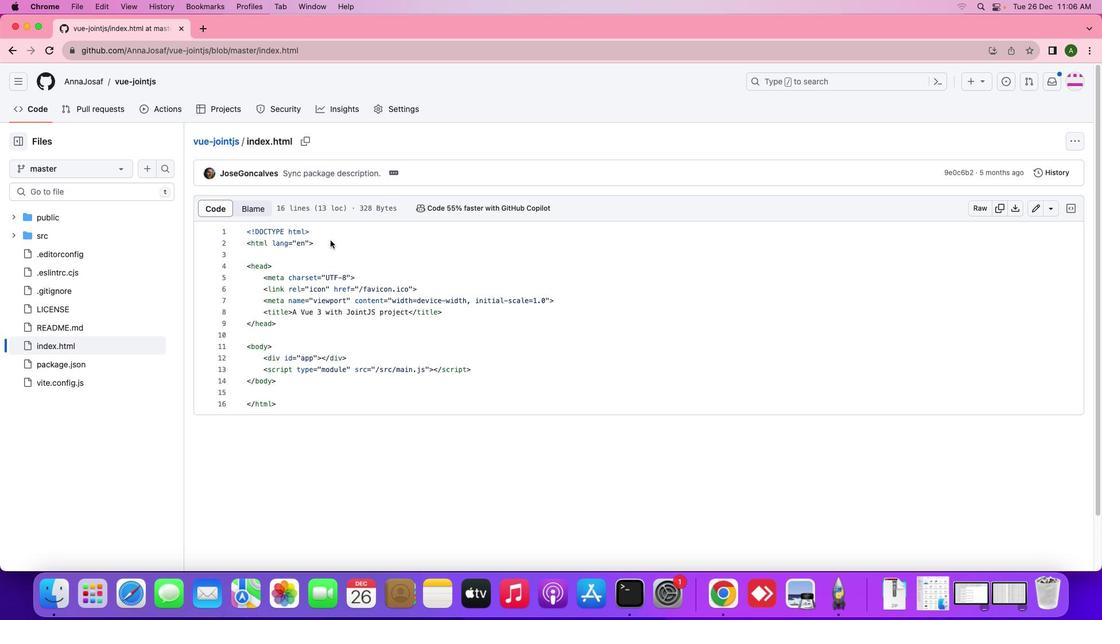 
Action: Mouse moved to (318, 238)
Screenshot: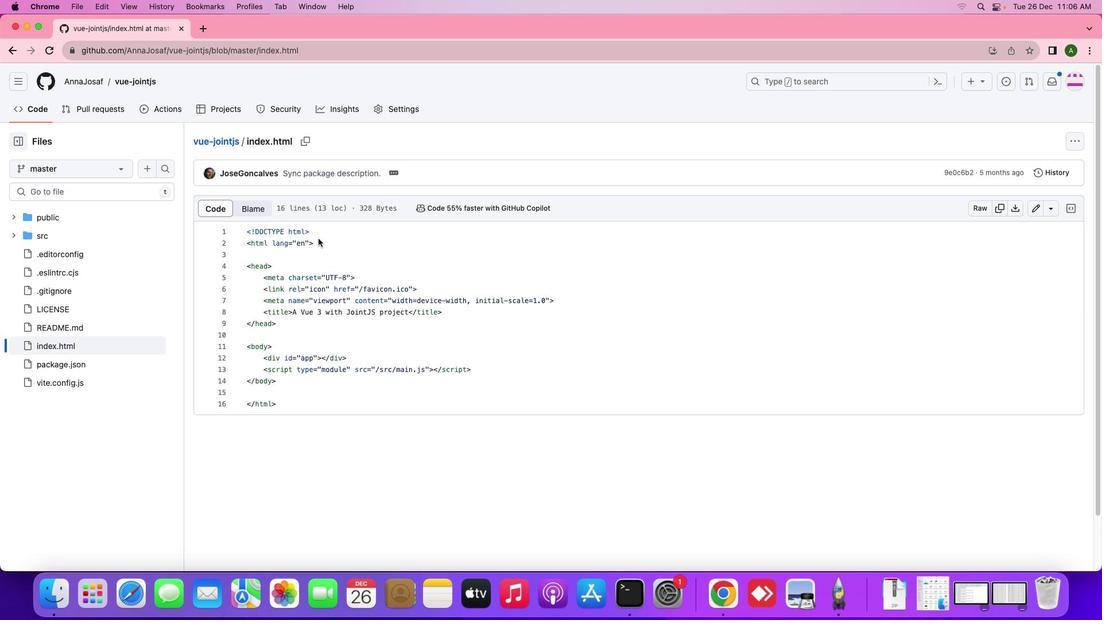 
Action: Mouse pressed left at (318, 238)
Screenshot: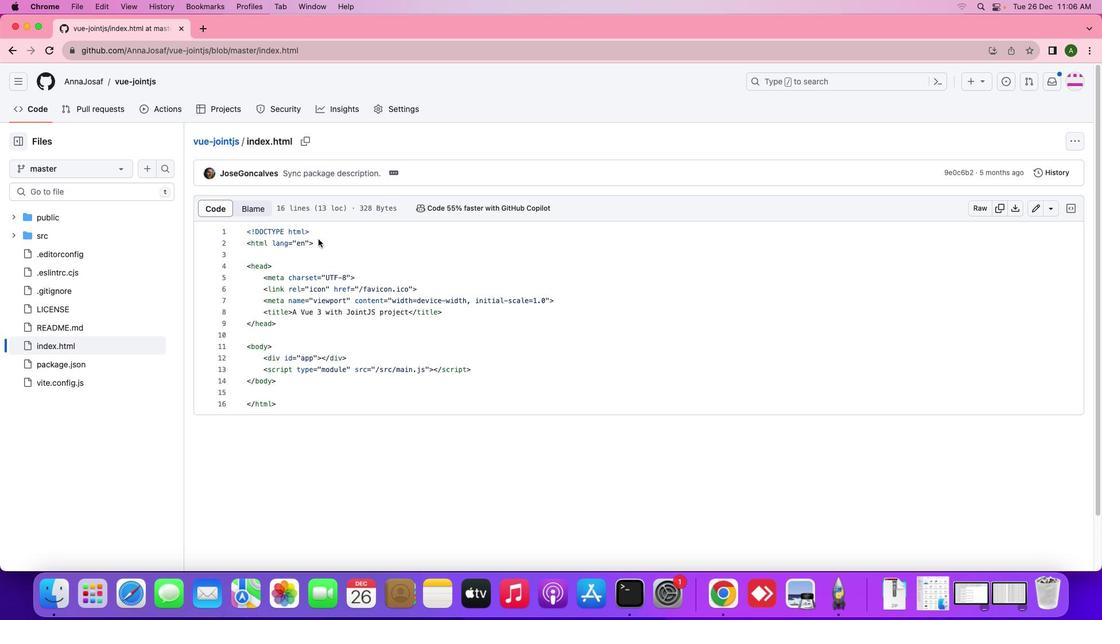 
Action: Mouse moved to (308, 238)
Screenshot: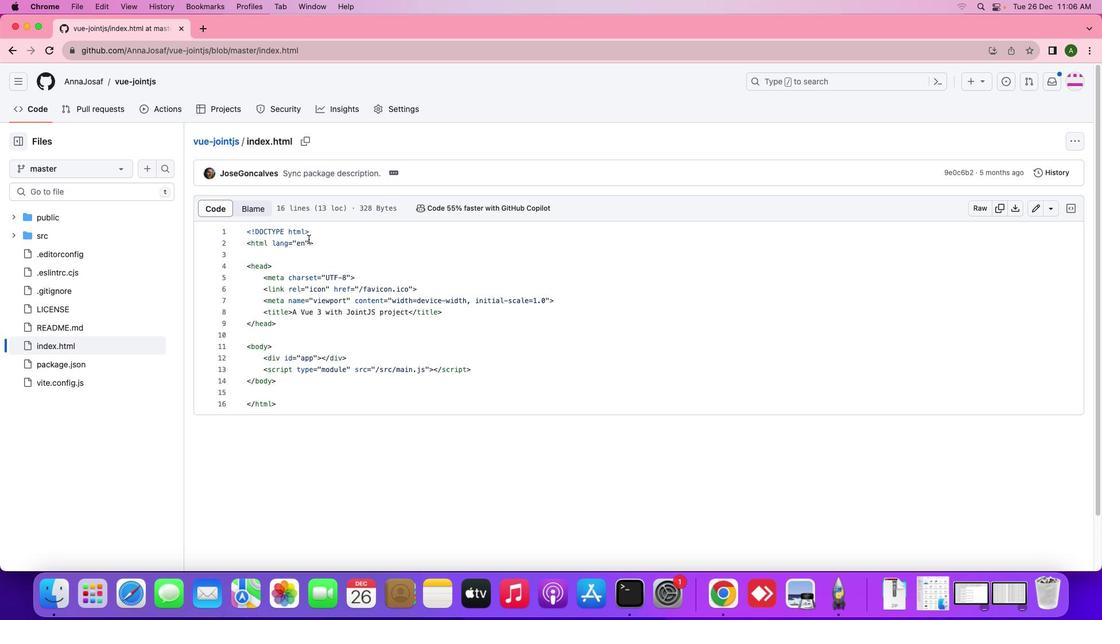 
Action: Key pressed Key.enter's'
Screenshot: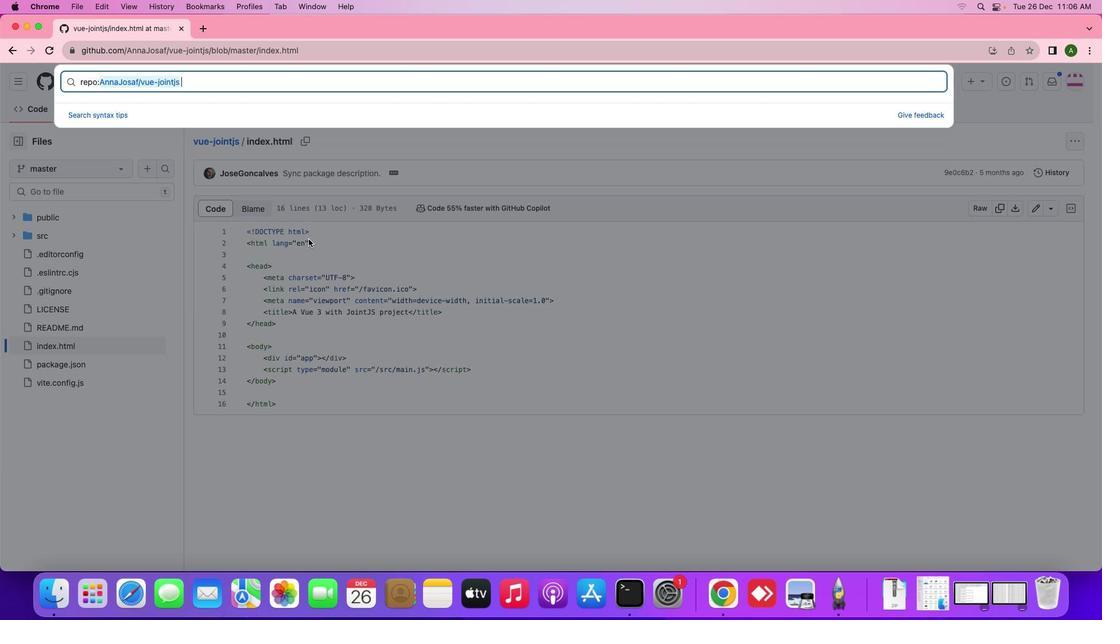 
Action: Mouse moved to (384, 242)
Screenshot: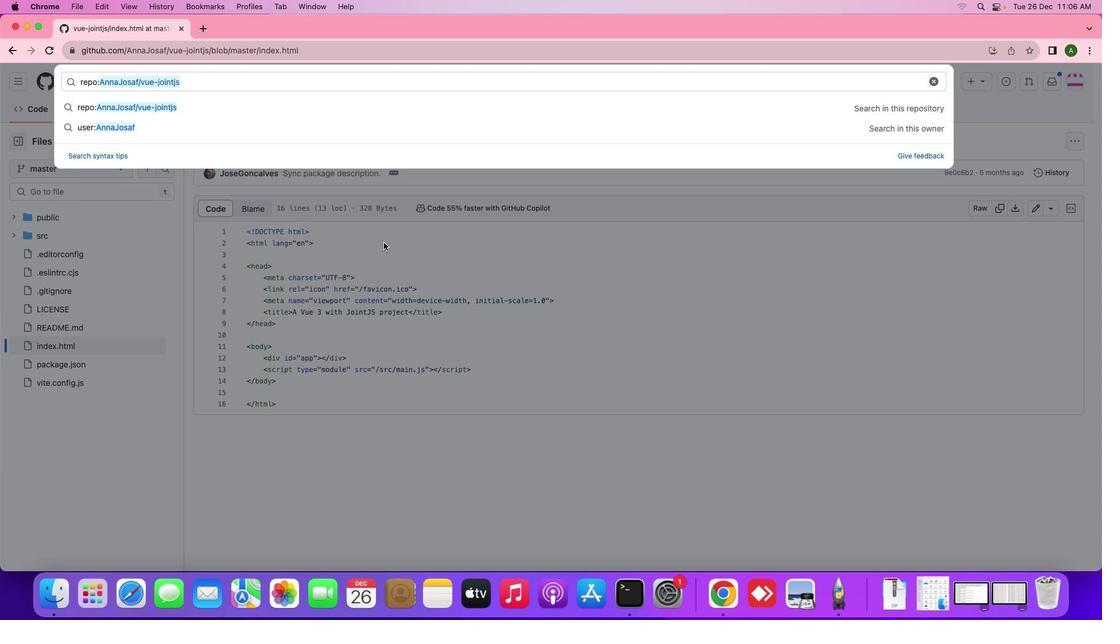 
Action: Mouse pressed left at (384, 242)
Screenshot: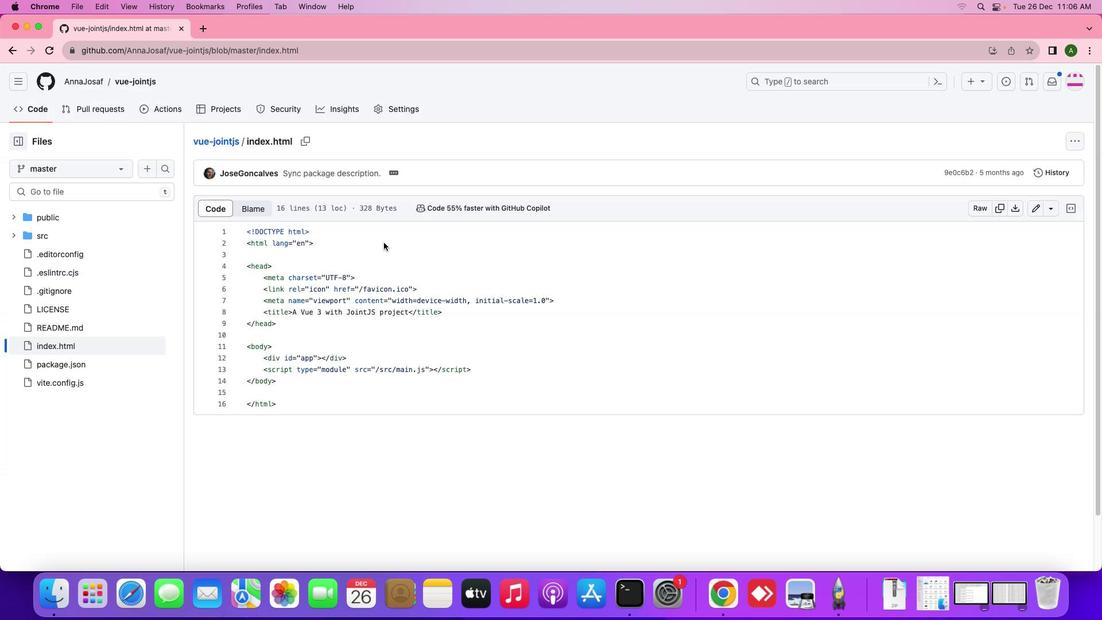 
Action: Mouse moved to (1034, 206)
Screenshot: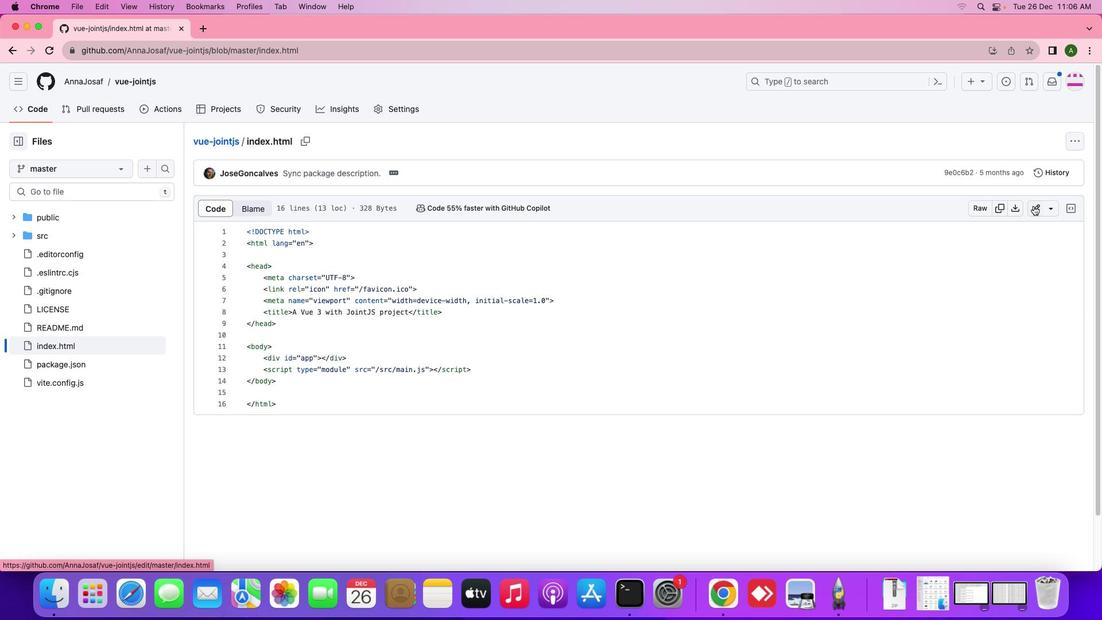 
Action: Mouse pressed left at (1034, 206)
Screenshot: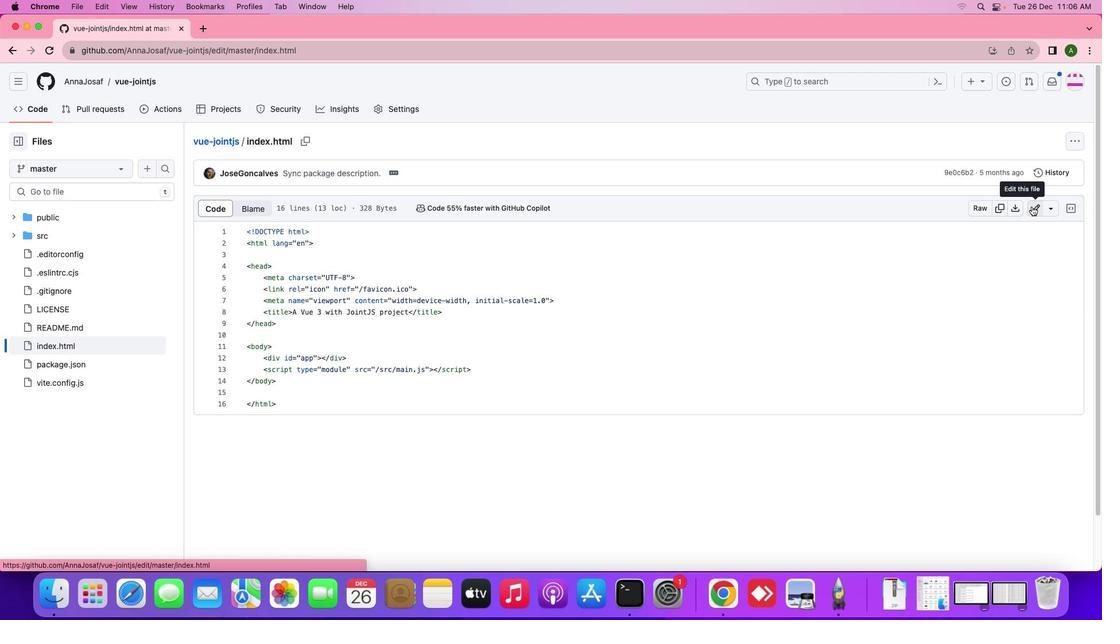 
Action: Mouse moved to (280, 321)
Screenshot: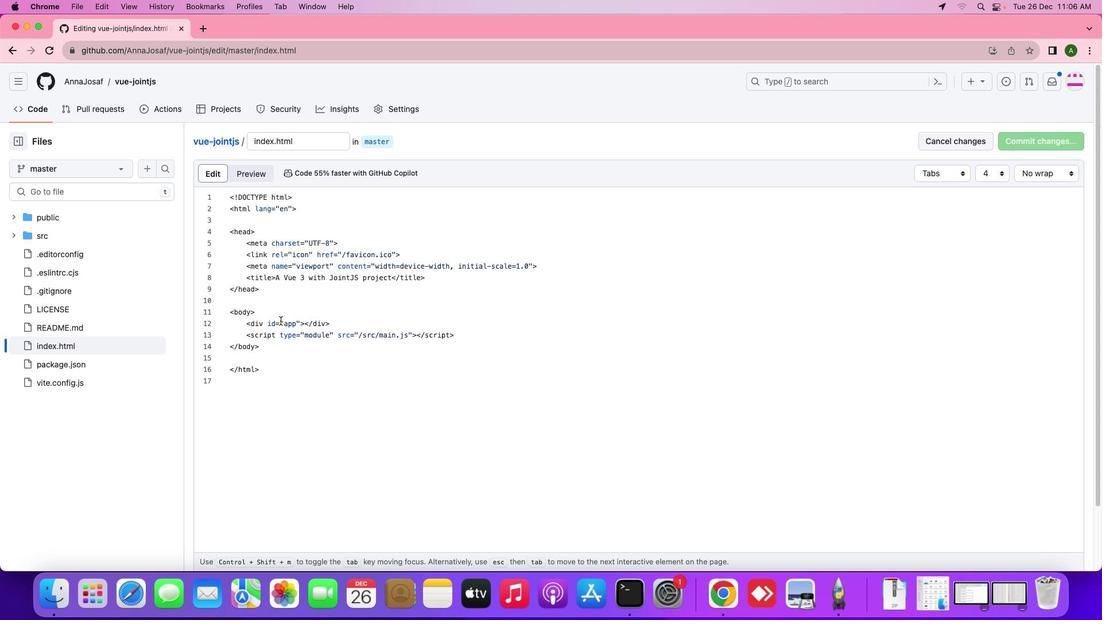 
Action: Key pressed Key.downKey.rightKey.rightKey.rightKey.rightKey.rightKey.rightKey.rightKey.rightKey.rightKey.rightKey.rightKey.rightKey.rightKey.rightKey.rightKey.rightKey.downKey.downKey.rightKey.upKey.rightKey.rightKey.rightKey.rightKey.rightKey.rightKey.enterKey.shift_r'<''h''1'Key.shift_r'>''h''e''l''l''o'Key.space'w''o''r''d'
Screenshot: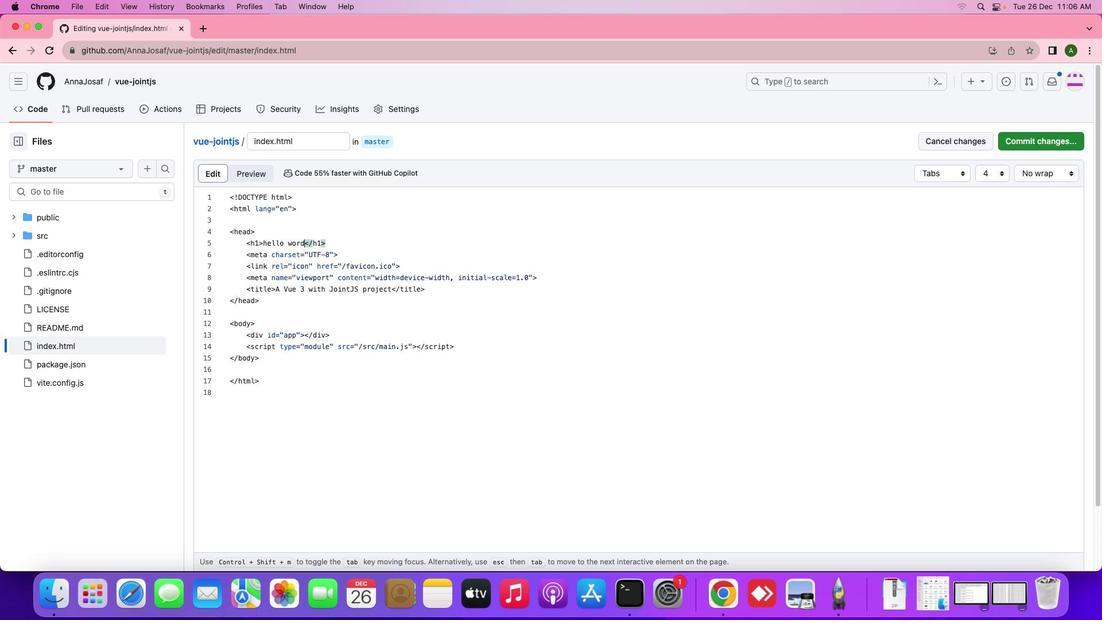 
Action: Mouse moved to (342, 271)
Screenshot: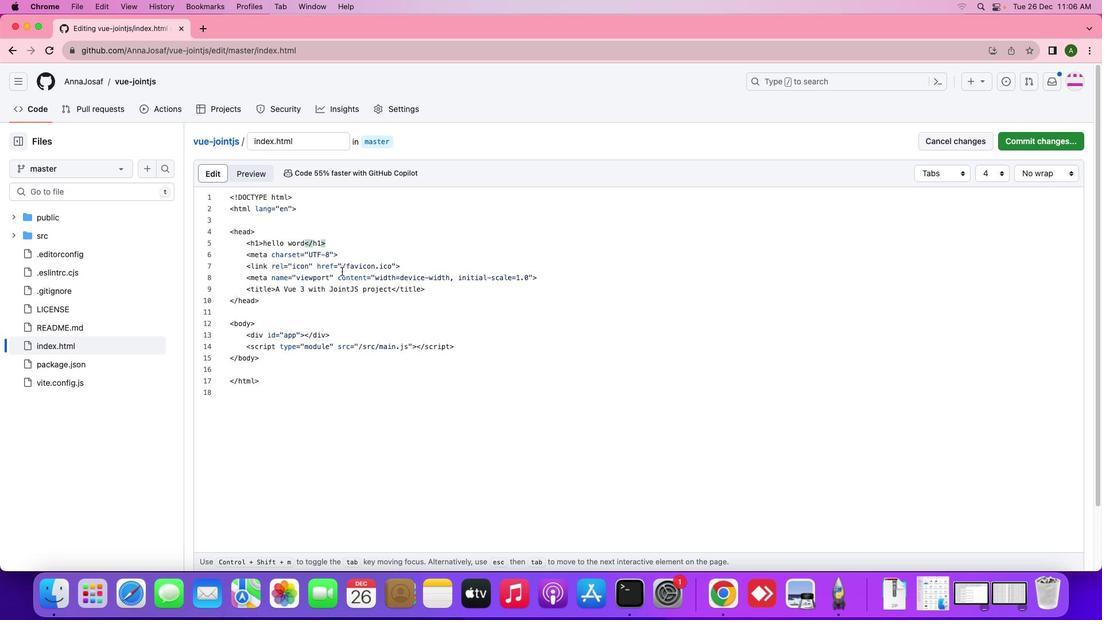 
Action: Key pressed Key.backspace'l''d'
Screenshot: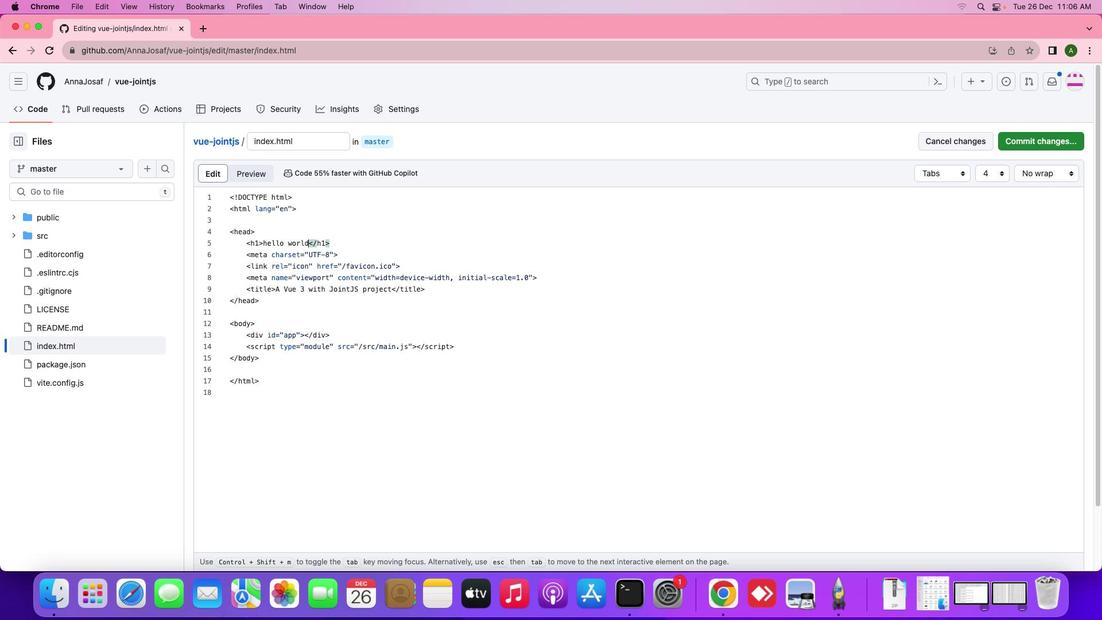
Action: Mouse moved to (249, 178)
Screenshot: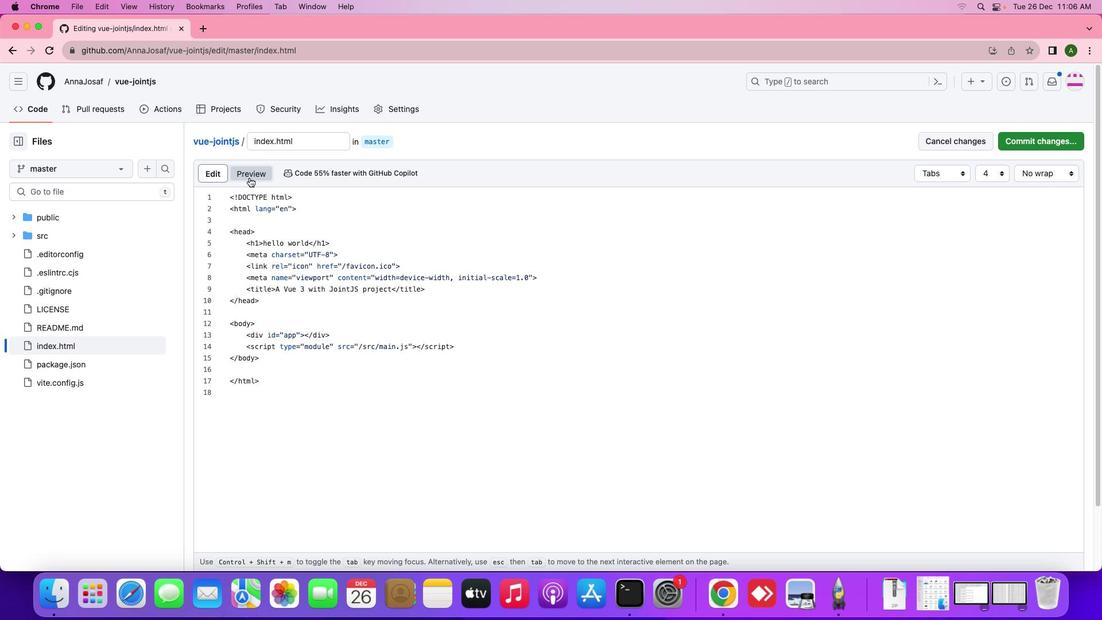 
Action: Mouse pressed left at (249, 178)
Screenshot: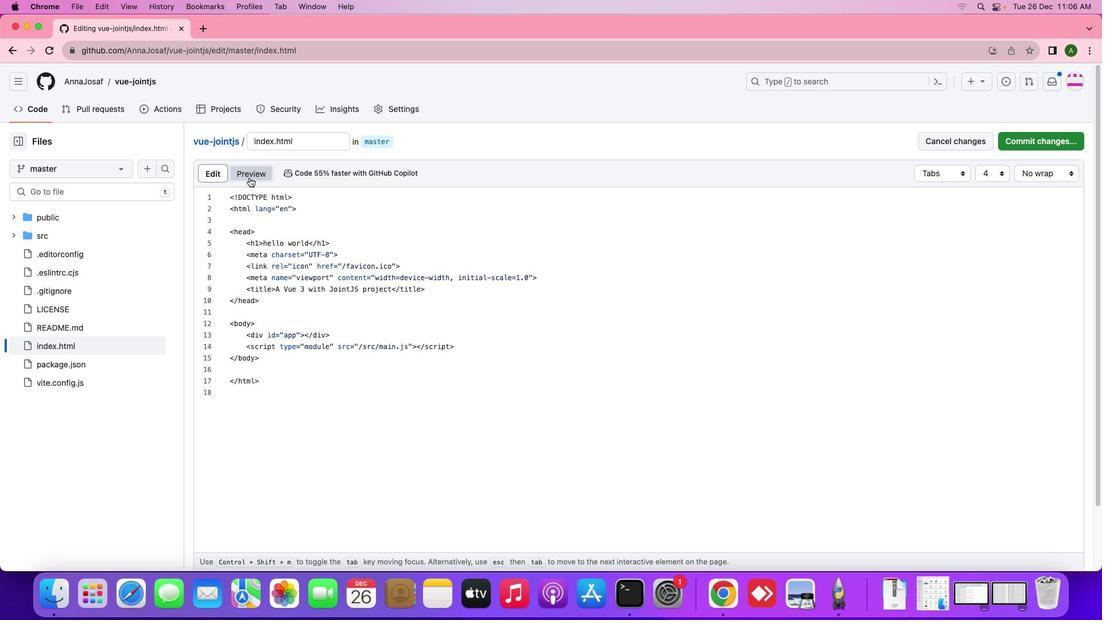 
Action: Mouse moved to (209, 170)
Screenshot: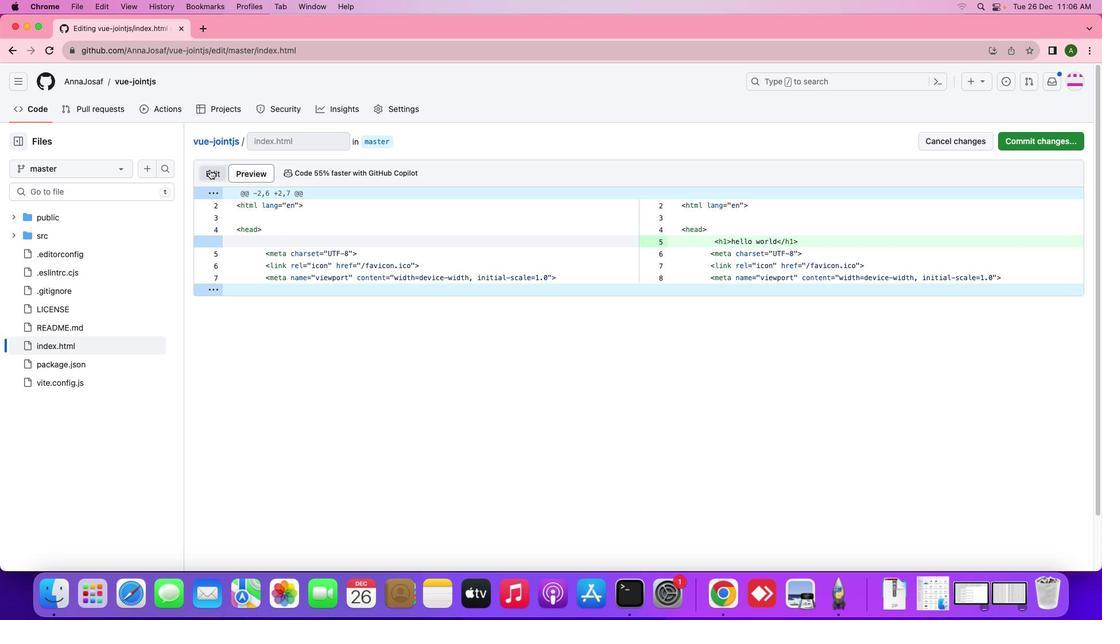 
Action: Mouse pressed left at (209, 170)
Screenshot: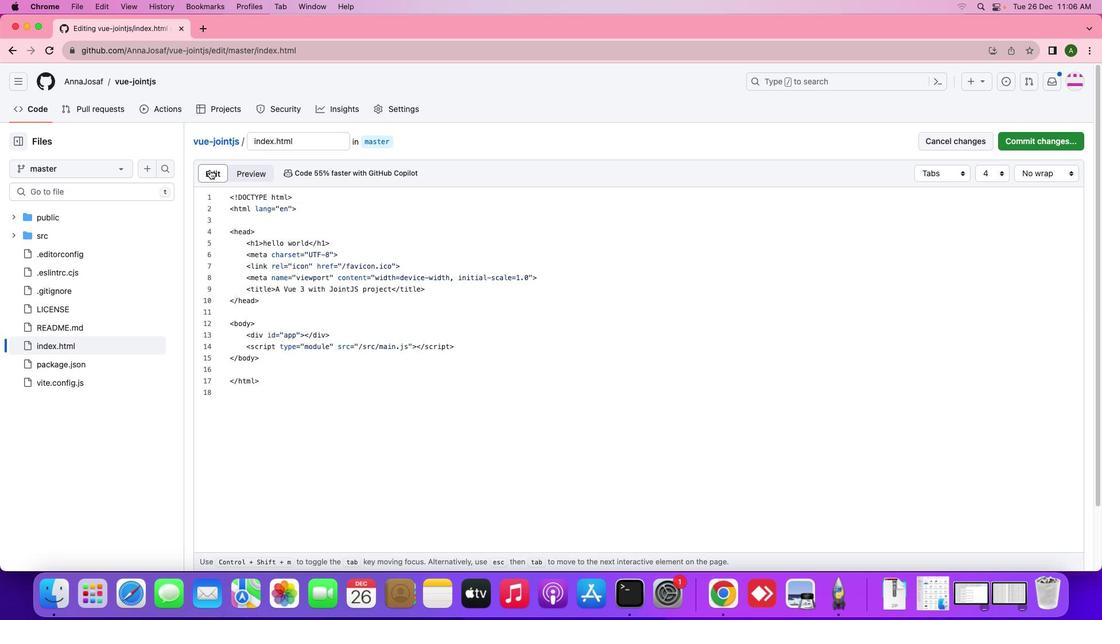 
Action: Mouse moved to (1032, 140)
Screenshot: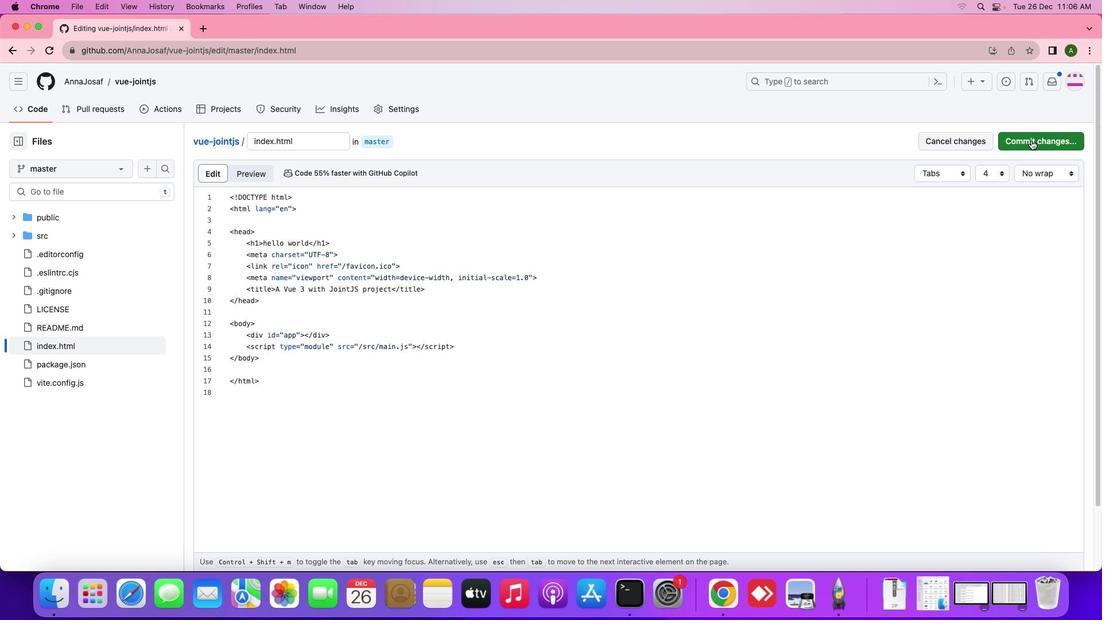 
Action: Mouse pressed left at (1032, 140)
Screenshot: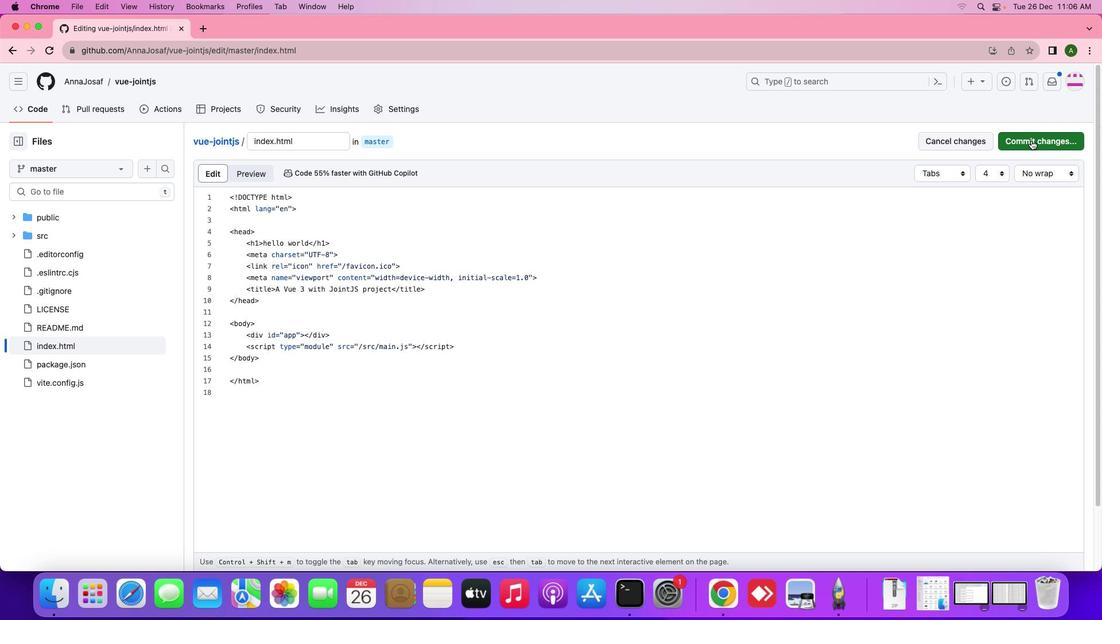 
Action: Mouse moved to (618, 442)
Screenshot: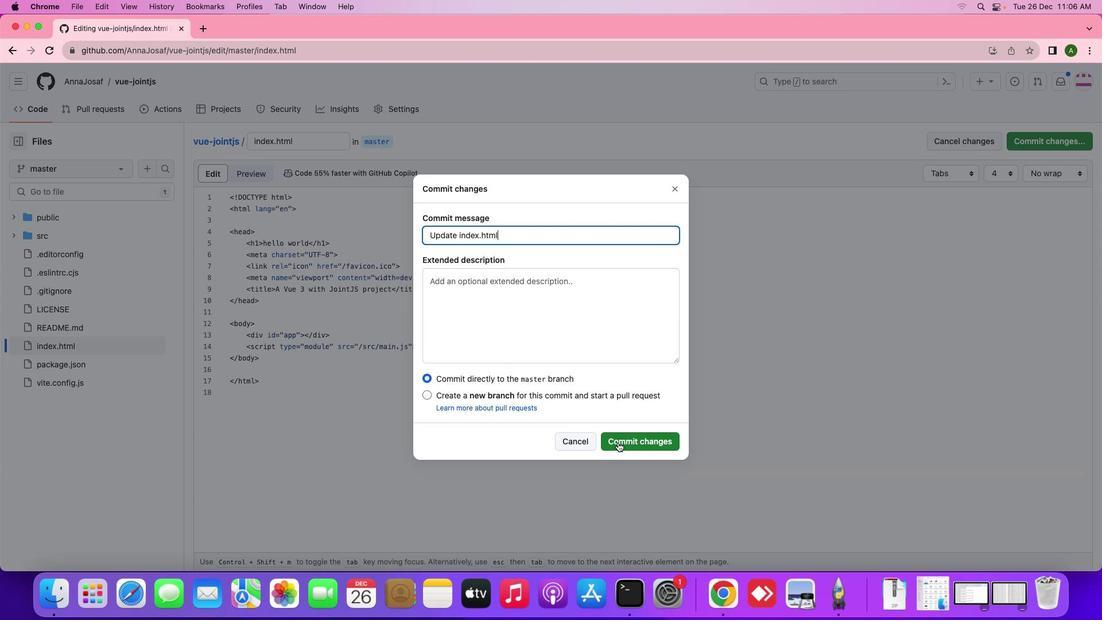 
Action: Mouse pressed left at (618, 442)
Screenshot: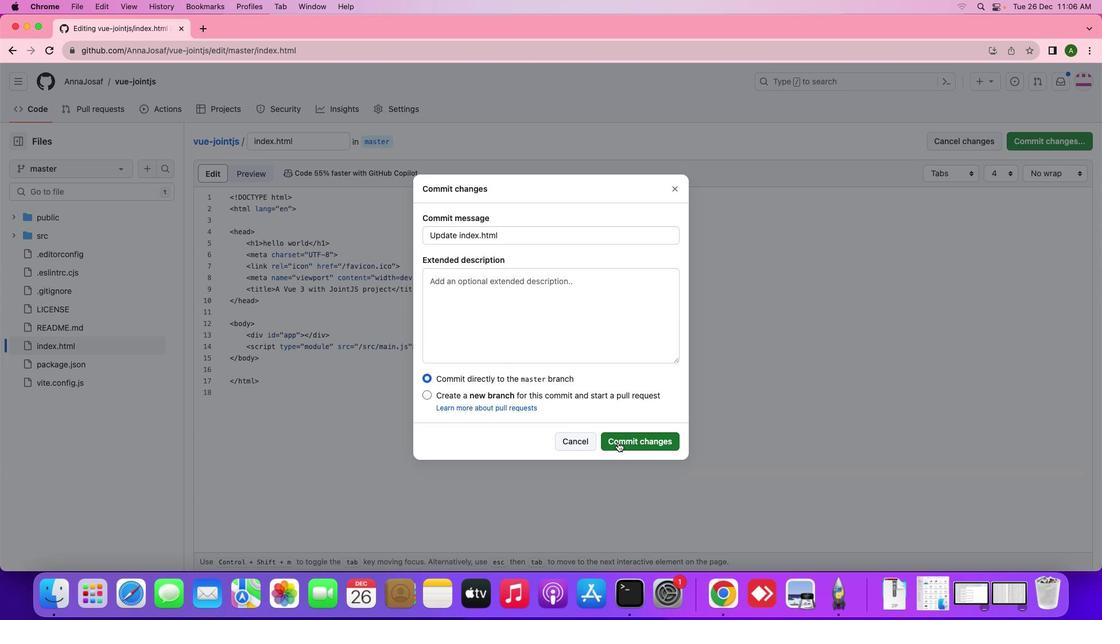 
Action: Mouse moved to (38, 114)
Screenshot: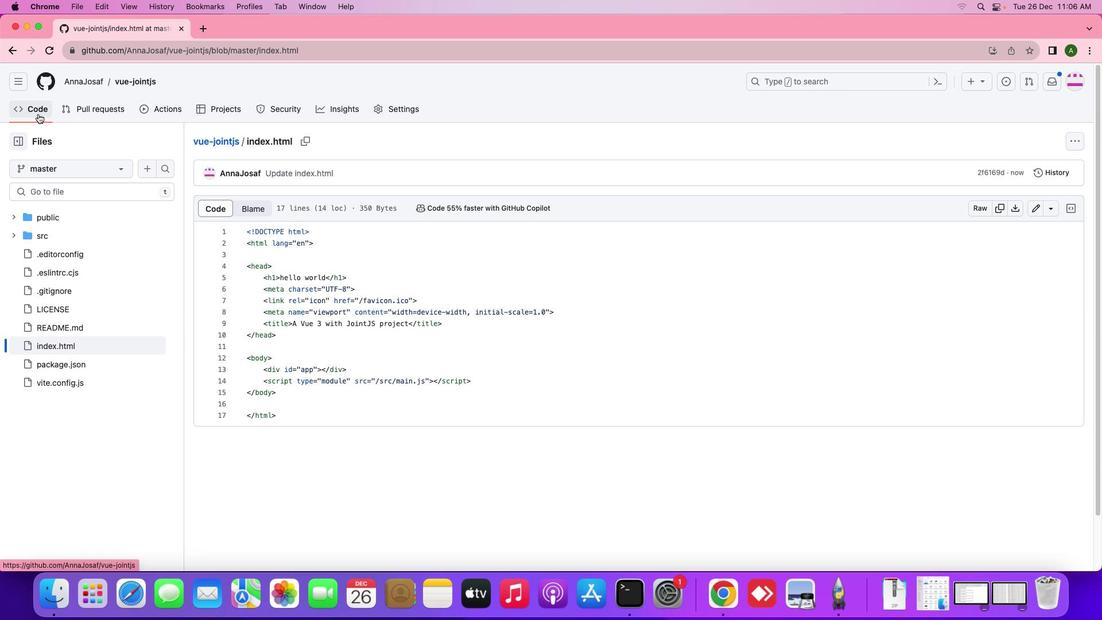 
Action: Mouse pressed left at (38, 114)
Screenshot: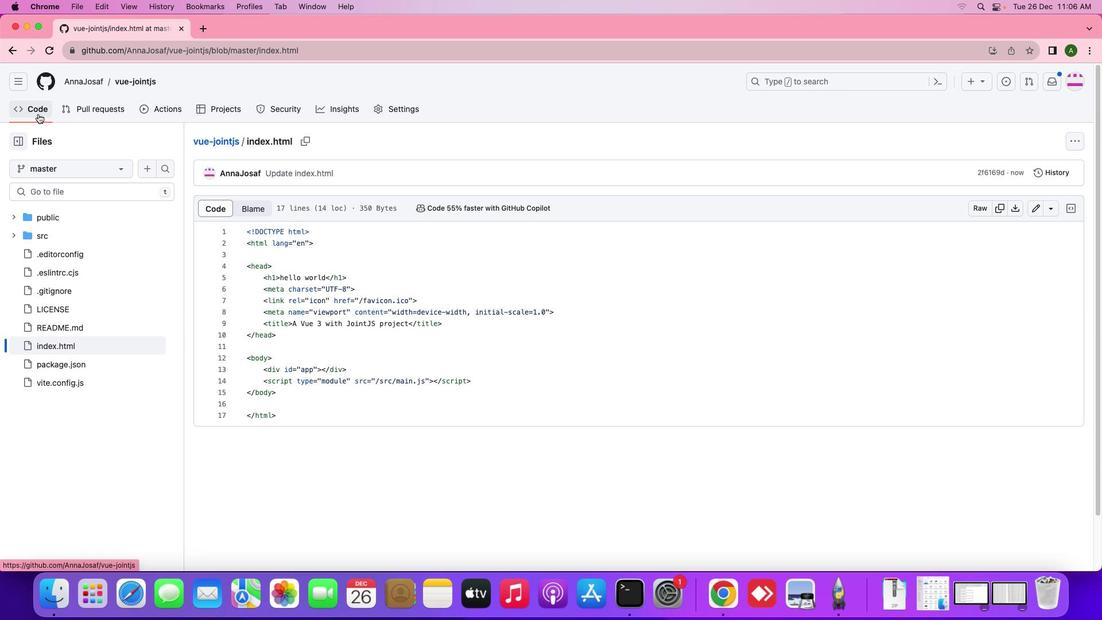 
Action: Mouse moved to (614, 224)
Screenshot: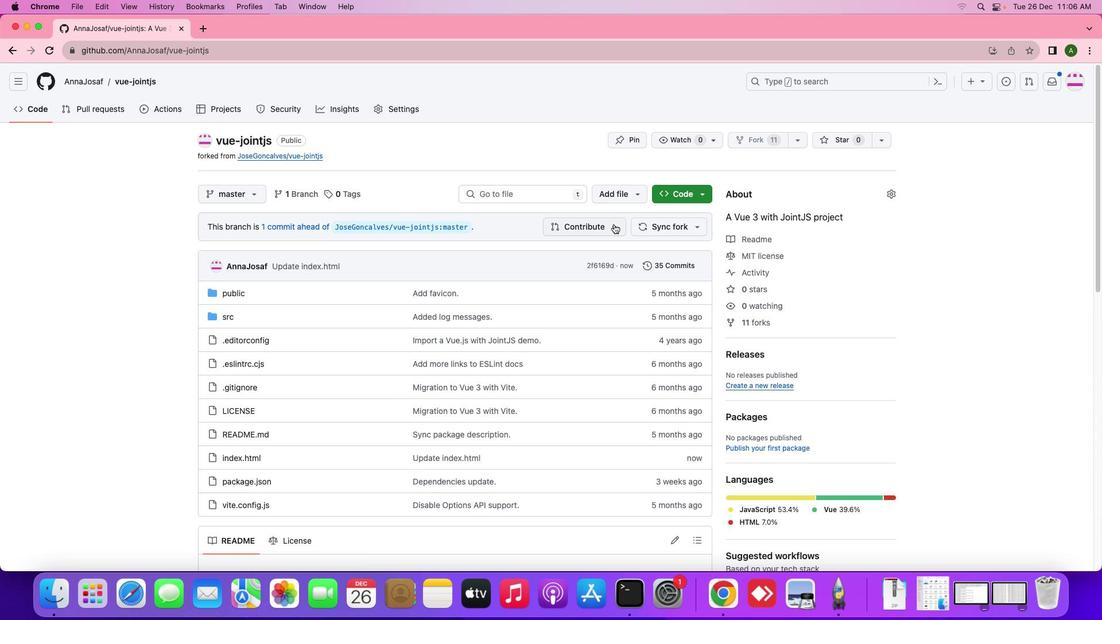 
Action: Mouse pressed left at (614, 224)
Screenshot: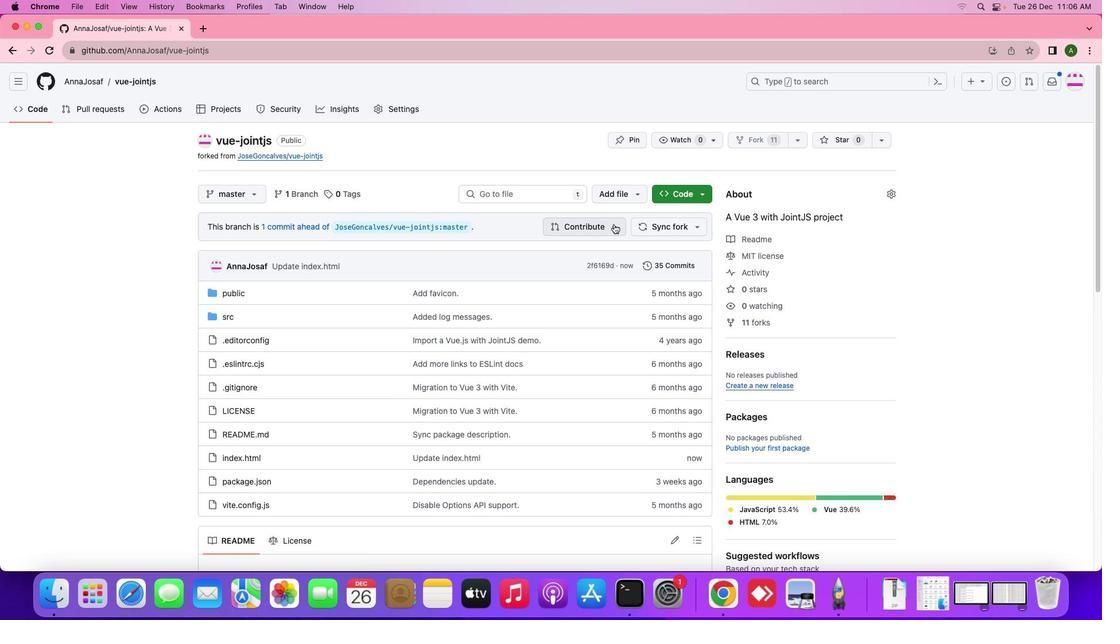 
Action: Mouse moved to (564, 380)
Screenshot: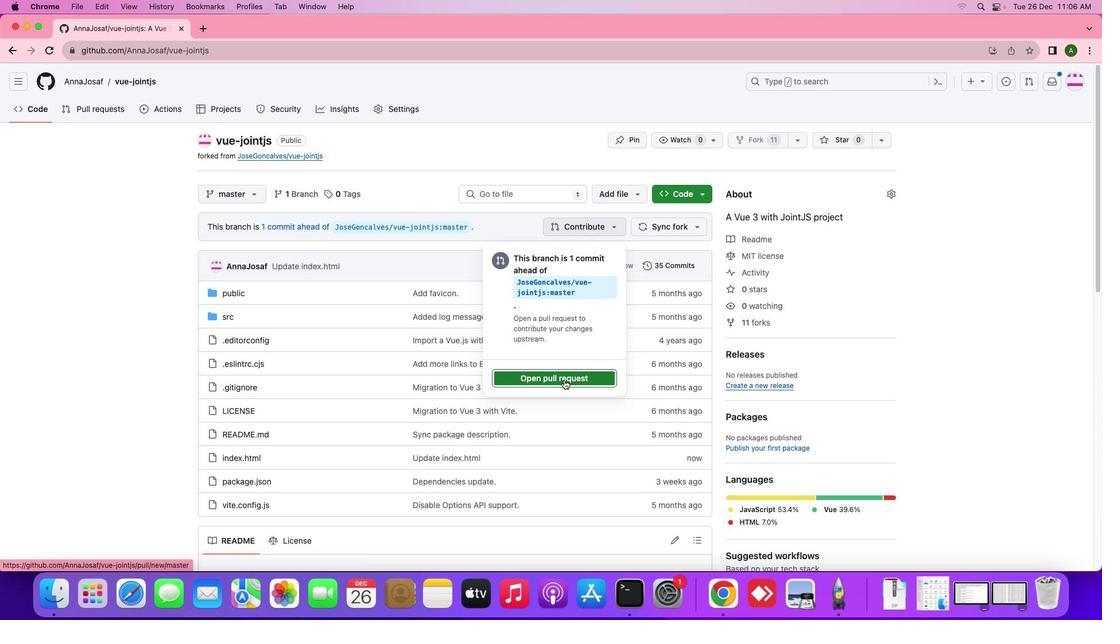 
Action: Mouse pressed left at (564, 380)
Screenshot: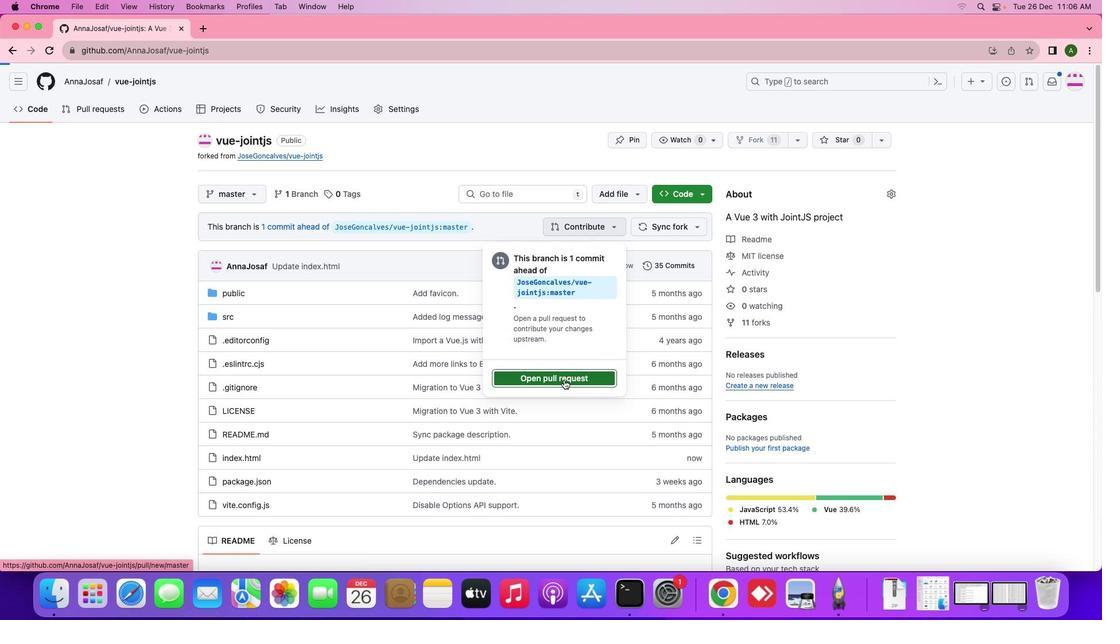 
Action: Mouse moved to (811, 257)
Screenshot: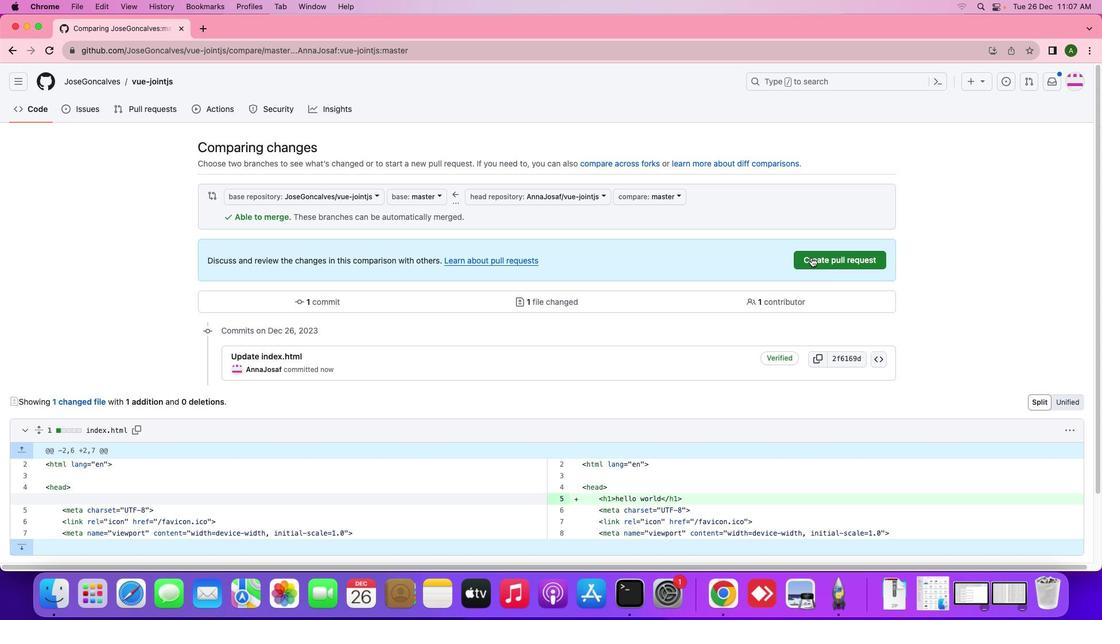 
Action: Mouse pressed left at (811, 257)
Screenshot: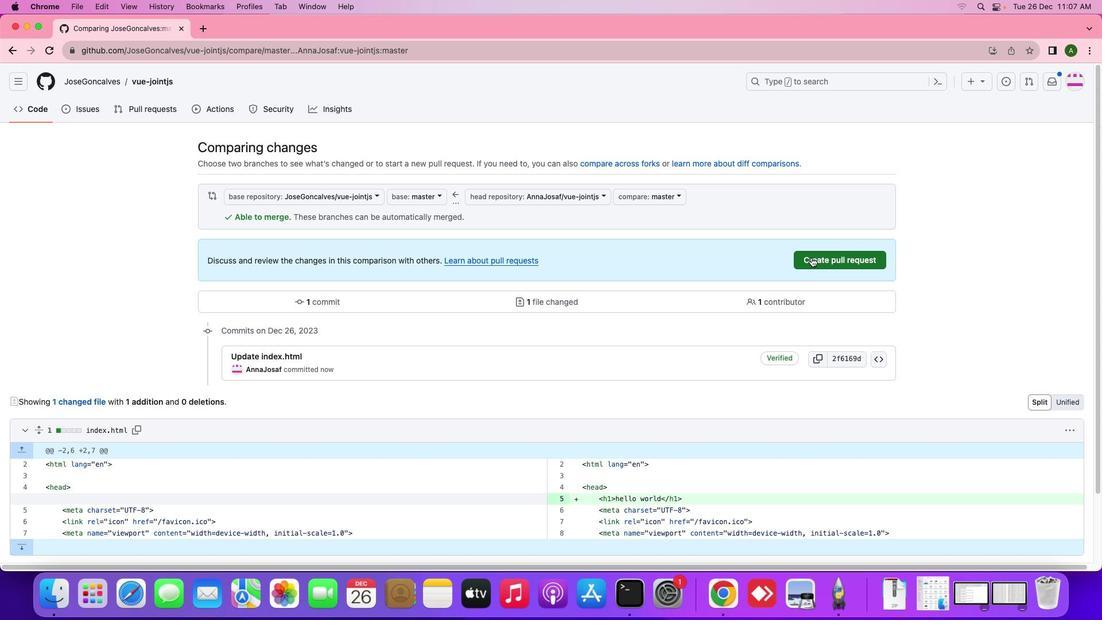 
Action: Mouse moved to (332, 394)
Screenshot: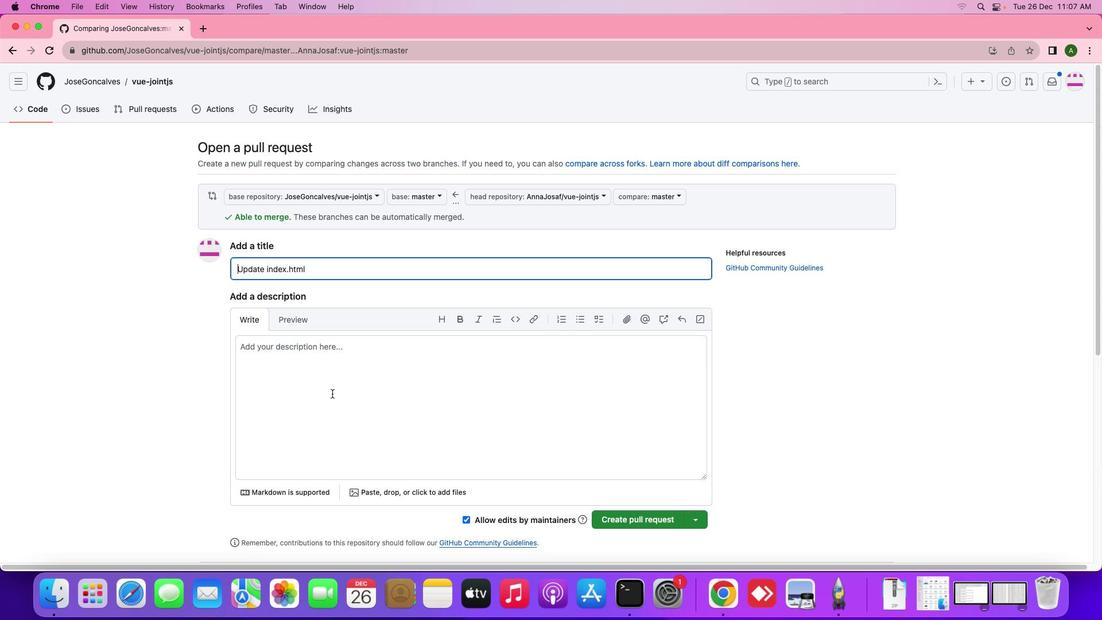 
Action: Mouse scrolled (332, 394) with delta (0, 0)
Screenshot: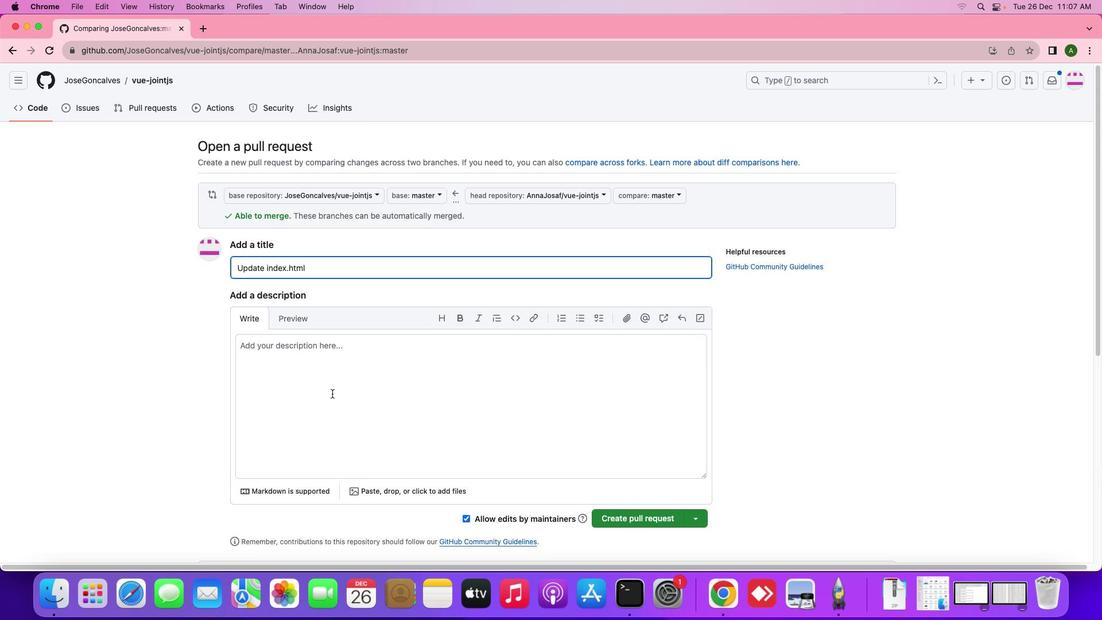 
Action: Mouse scrolled (332, 394) with delta (0, 0)
Screenshot: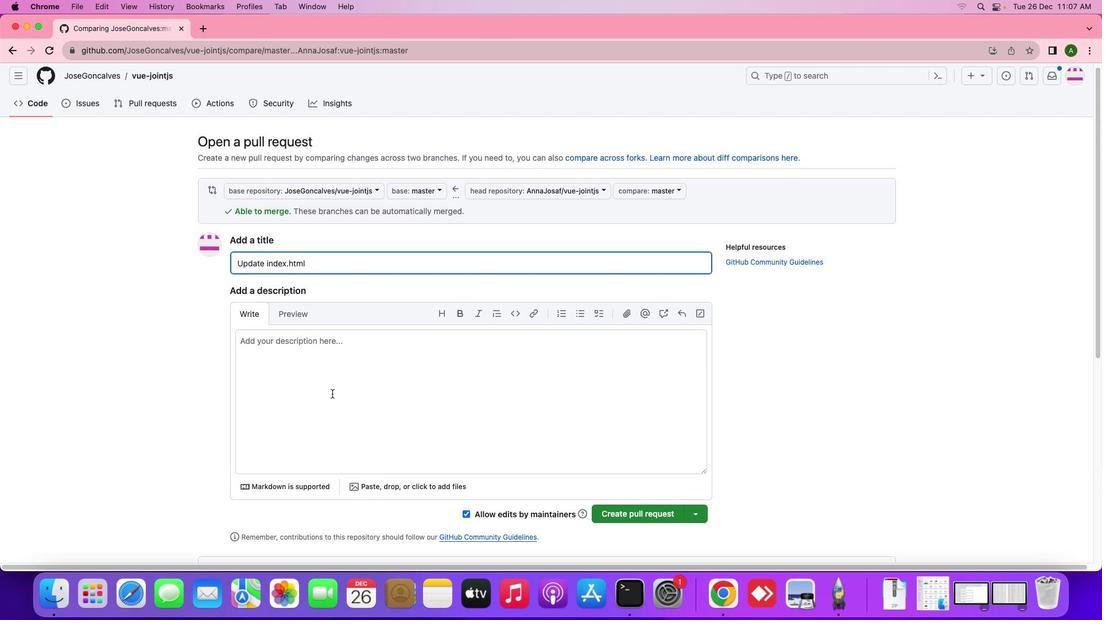 
Action: Mouse scrolled (332, 394) with delta (0, 0)
Screenshot: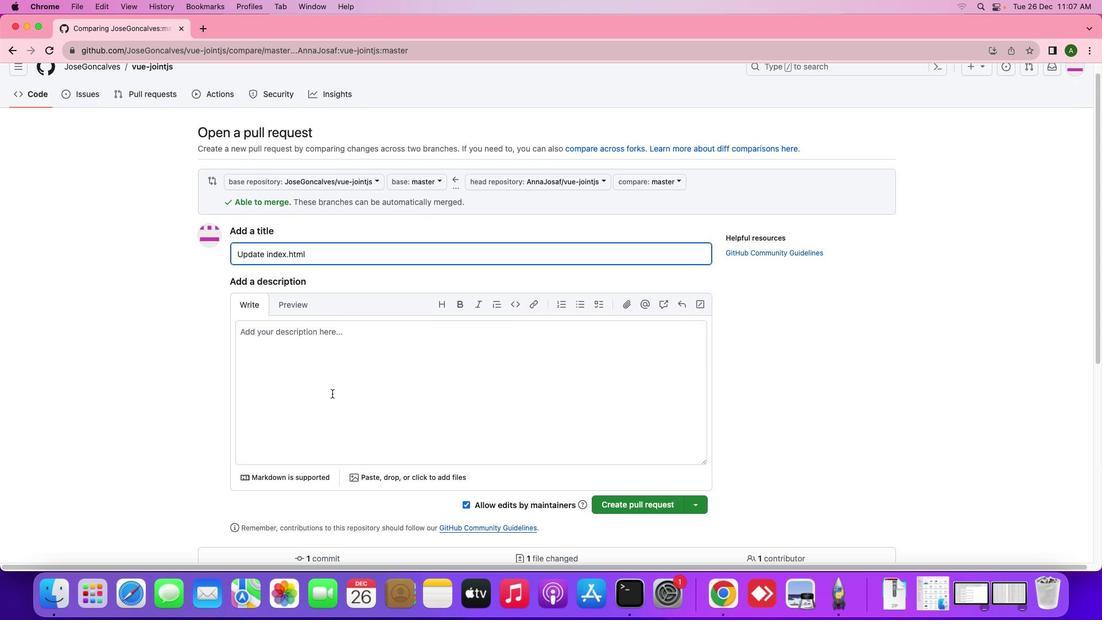 
Action: Mouse scrolled (332, 394) with delta (0, 0)
Screenshot: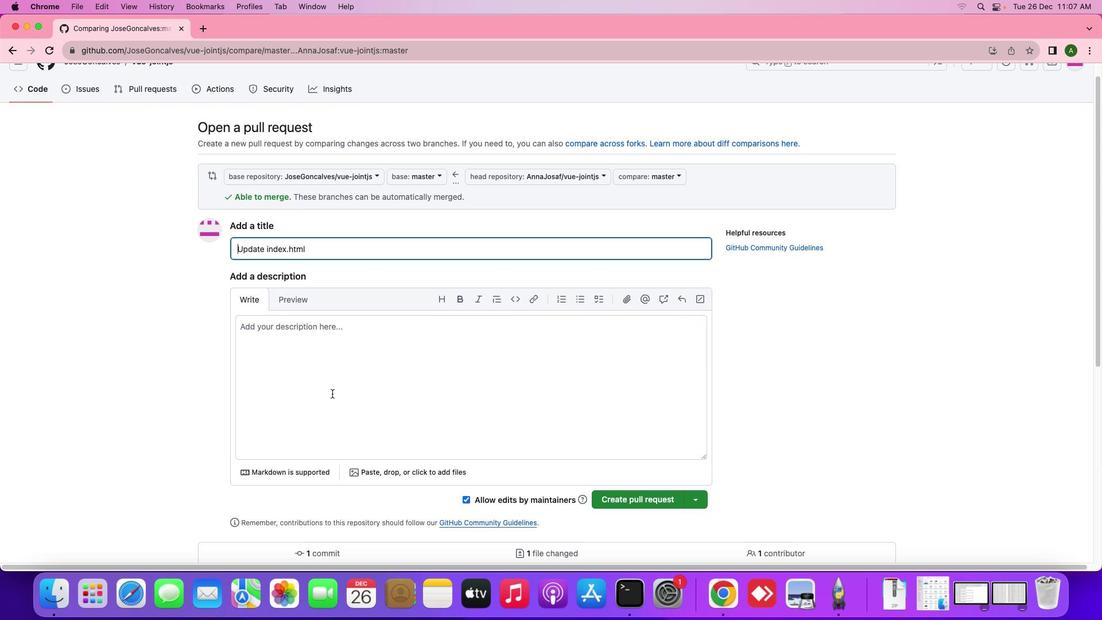 
Action: Mouse moved to (334, 392)
Screenshot: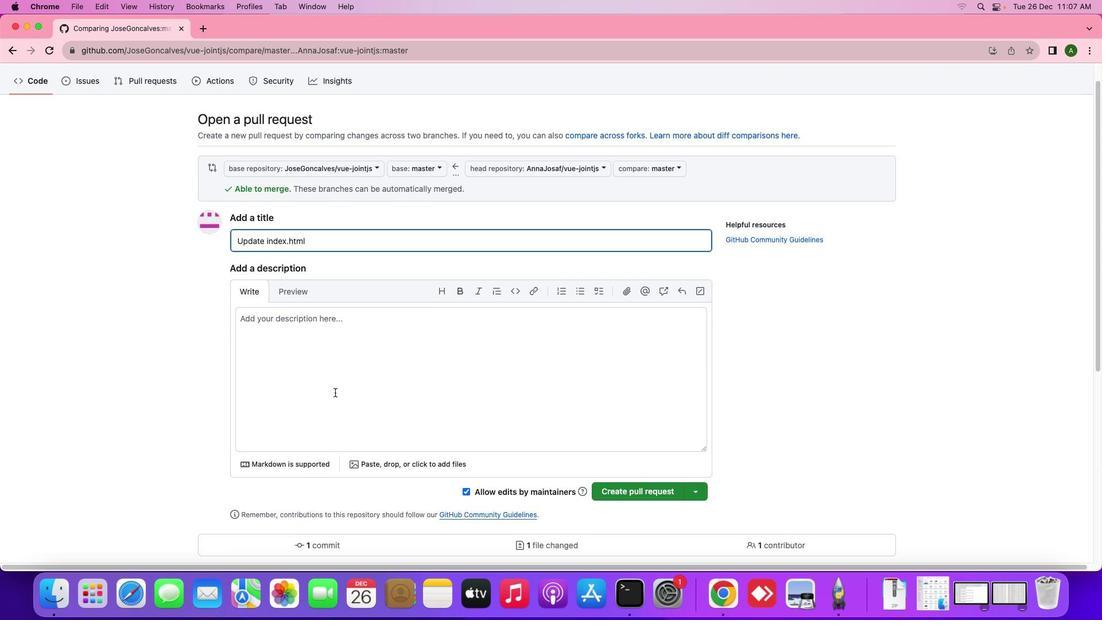 
Action: Mouse scrolled (334, 392) with delta (0, 0)
Screenshot: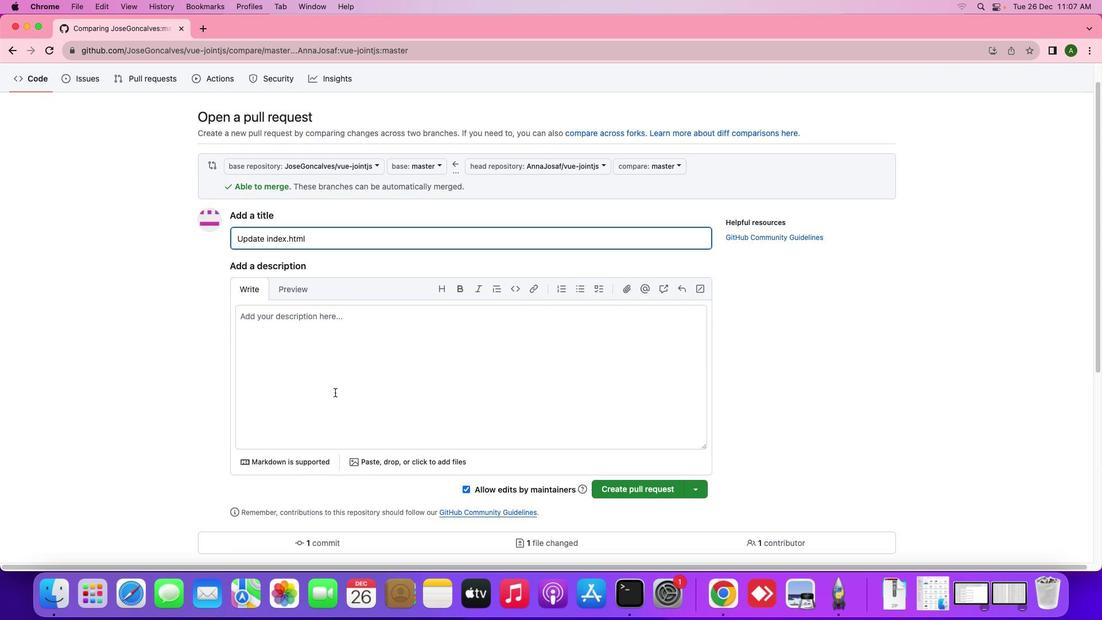 
Action: Mouse moved to (335, 392)
Screenshot: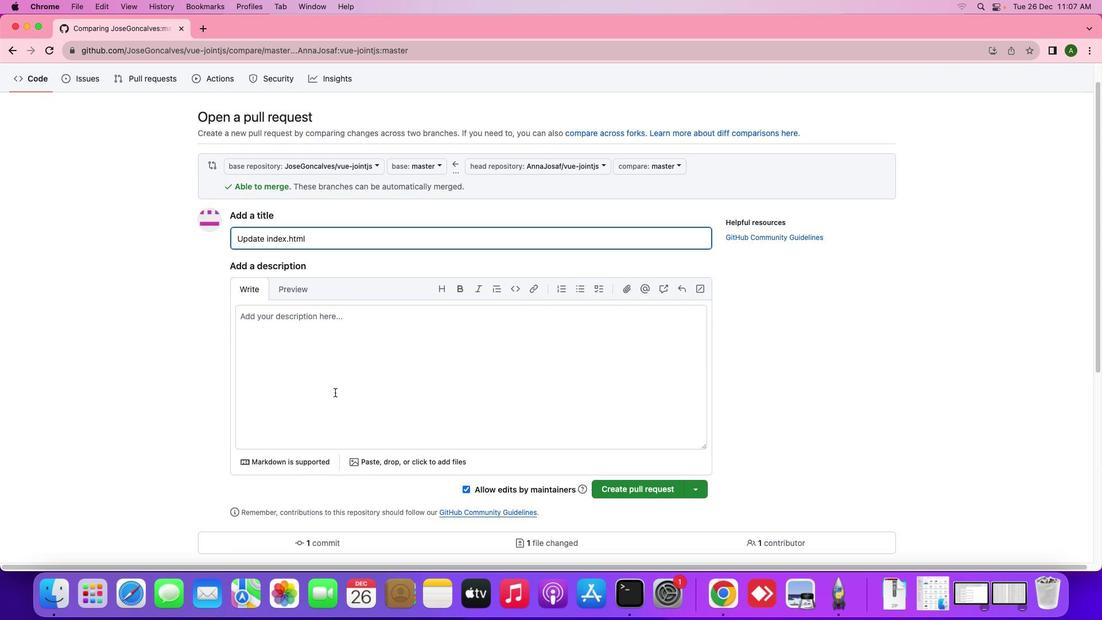 
Action: Mouse scrolled (335, 392) with delta (0, 0)
Screenshot: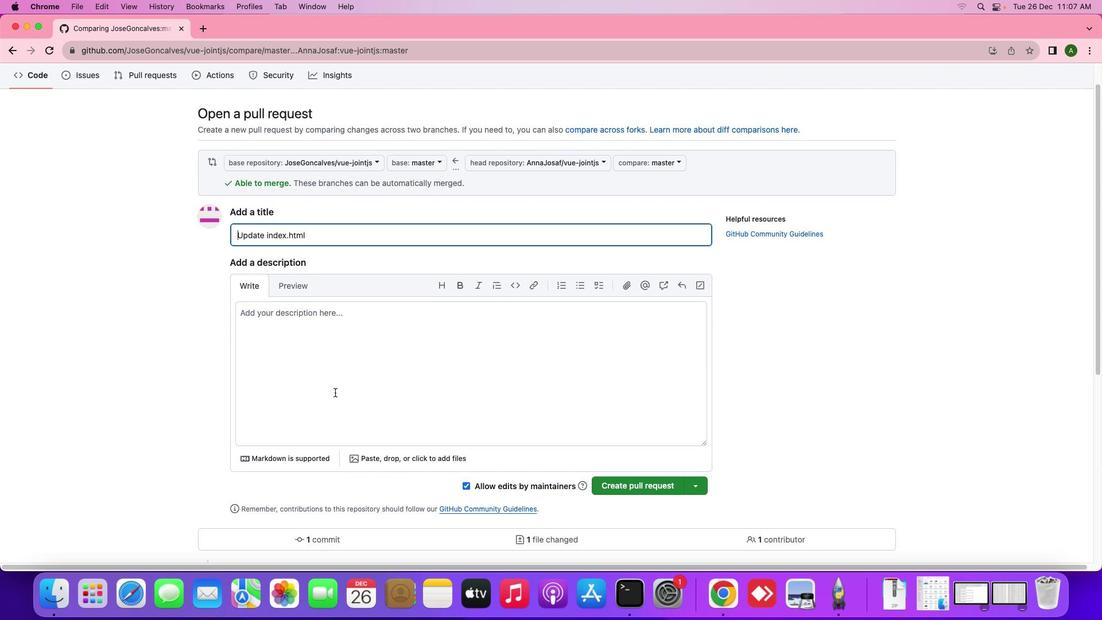 
Action: Mouse moved to (638, 477)
Screenshot: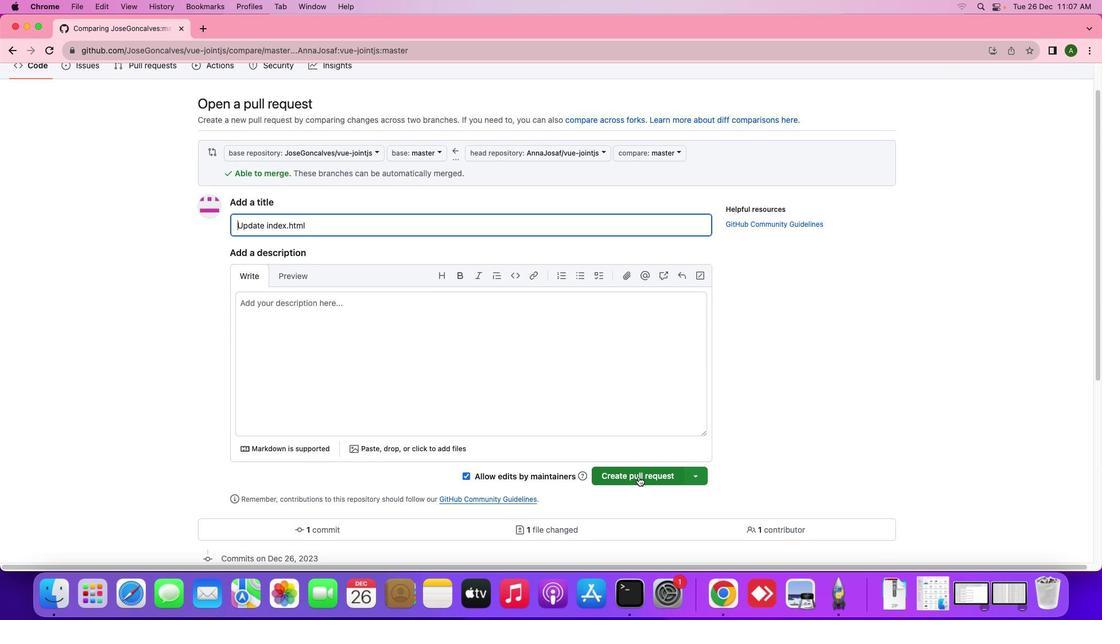 
Action: Mouse pressed left at (638, 477)
Screenshot: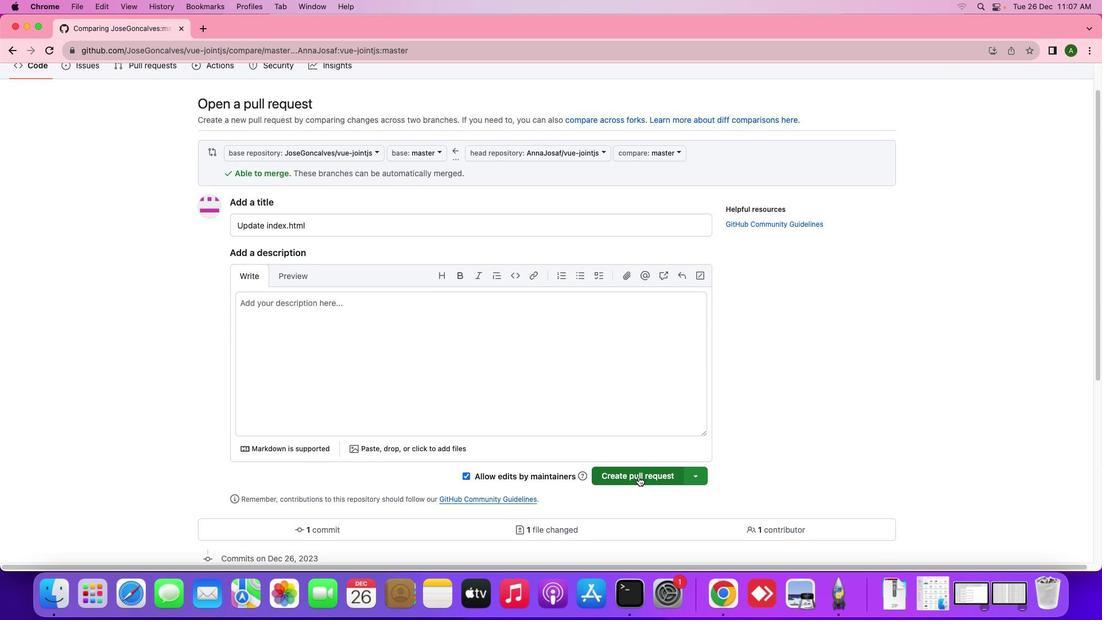 
Action: Mouse moved to (543, 431)
Screenshot: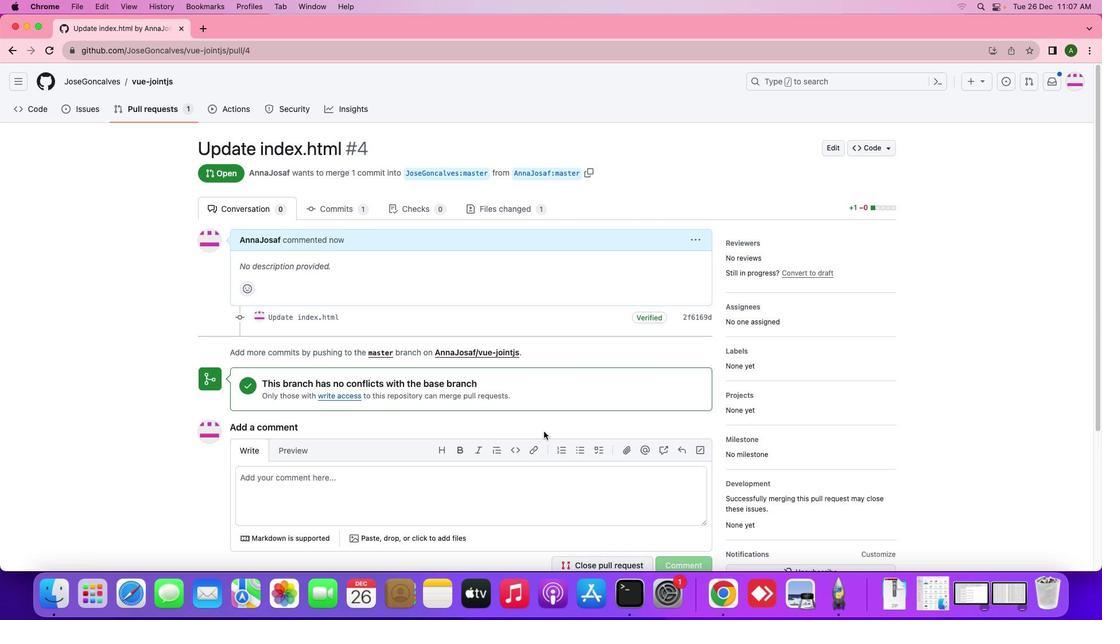 
Action: Mouse scrolled (543, 431) with delta (0, 0)
Screenshot: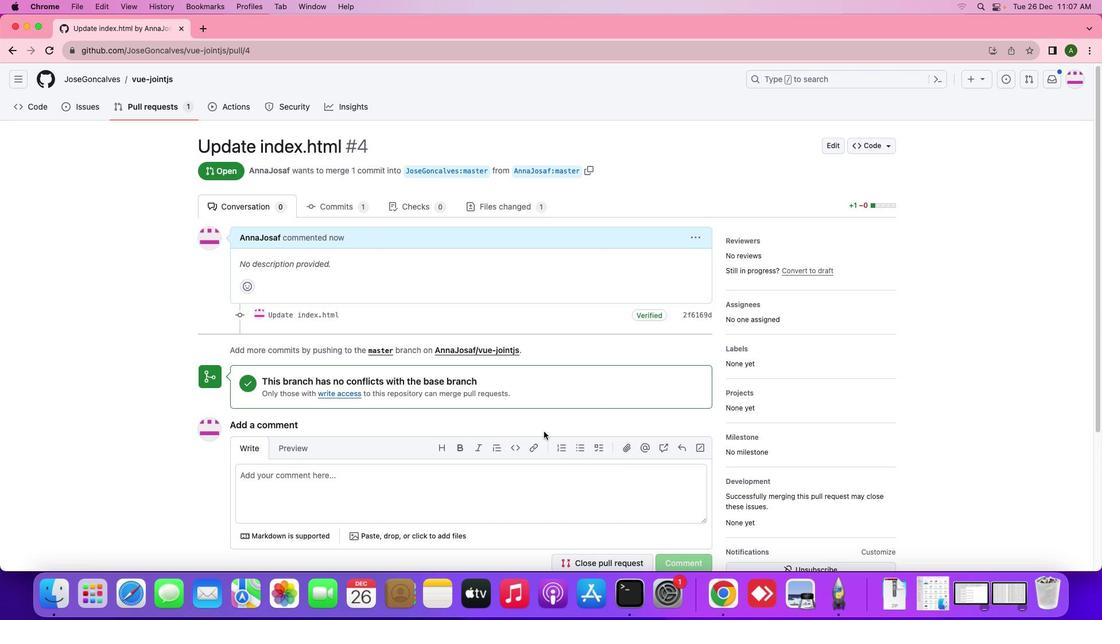 
Action: Mouse scrolled (543, 431) with delta (0, 0)
Screenshot: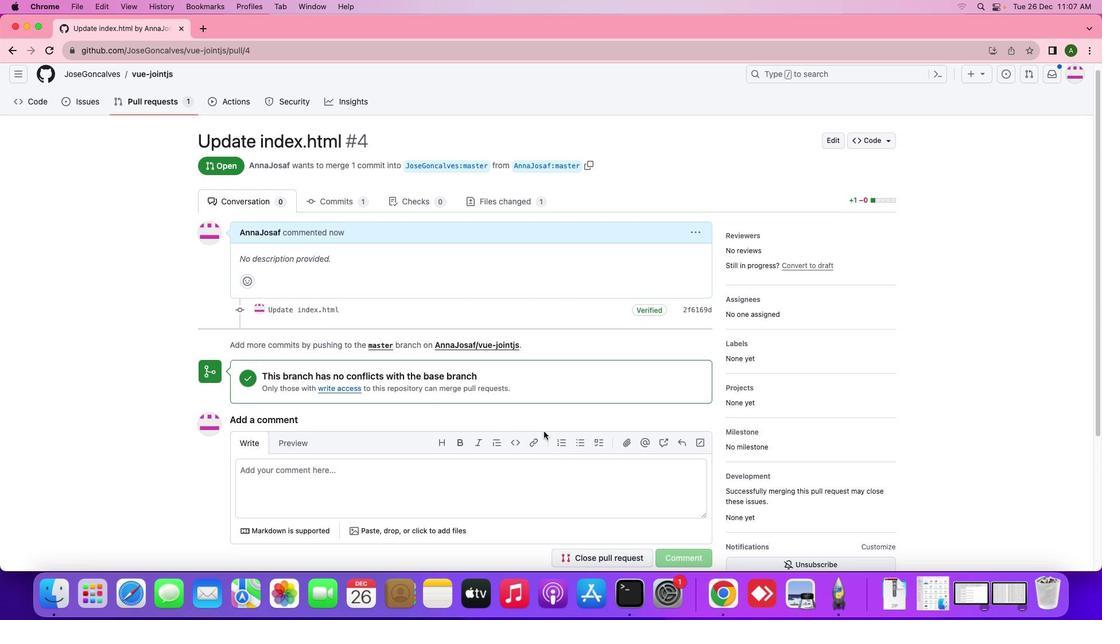 
Action: Mouse scrolled (543, 431) with delta (0, 0)
Screenshot: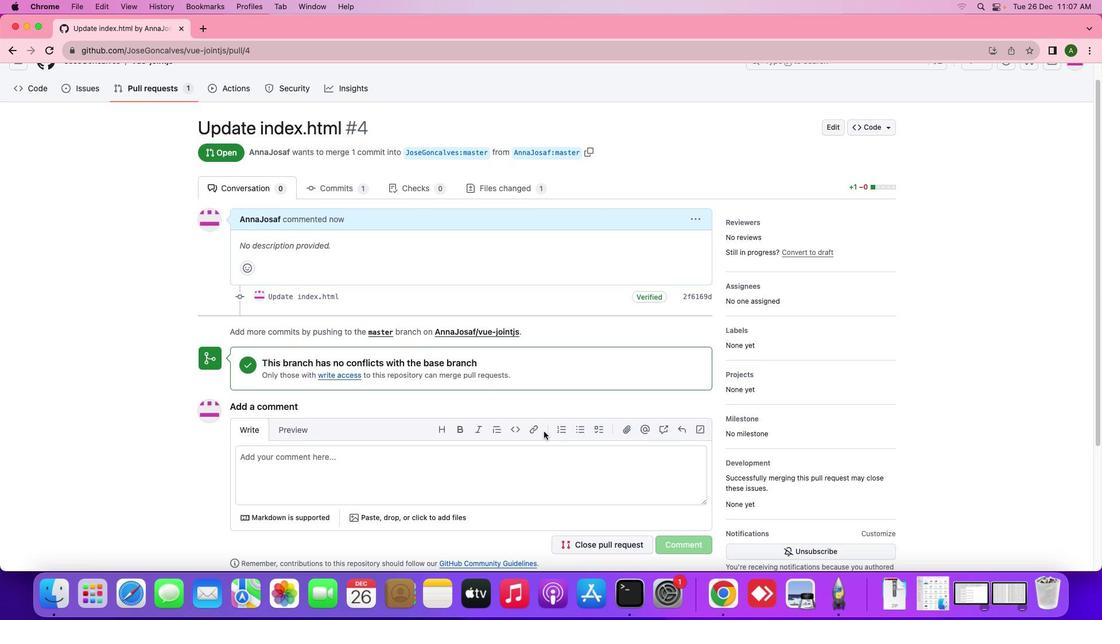 
Action: Mouse scrolled (543, 431) with delta (0, 0)
Screenshot: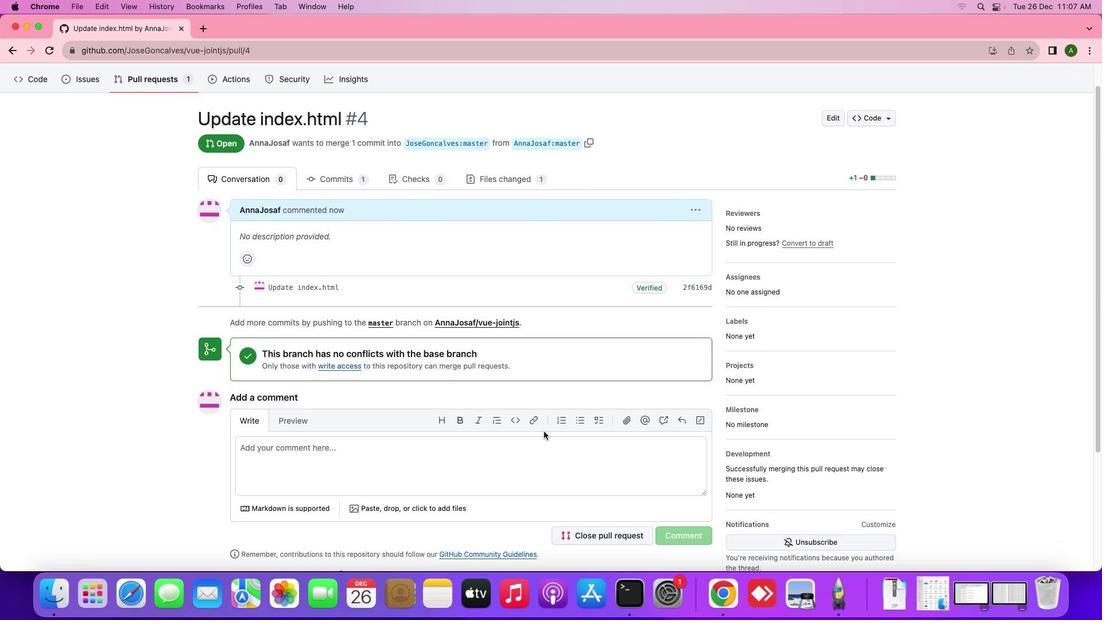 
Action: Mouse moved to (543, 430)
Screenshot: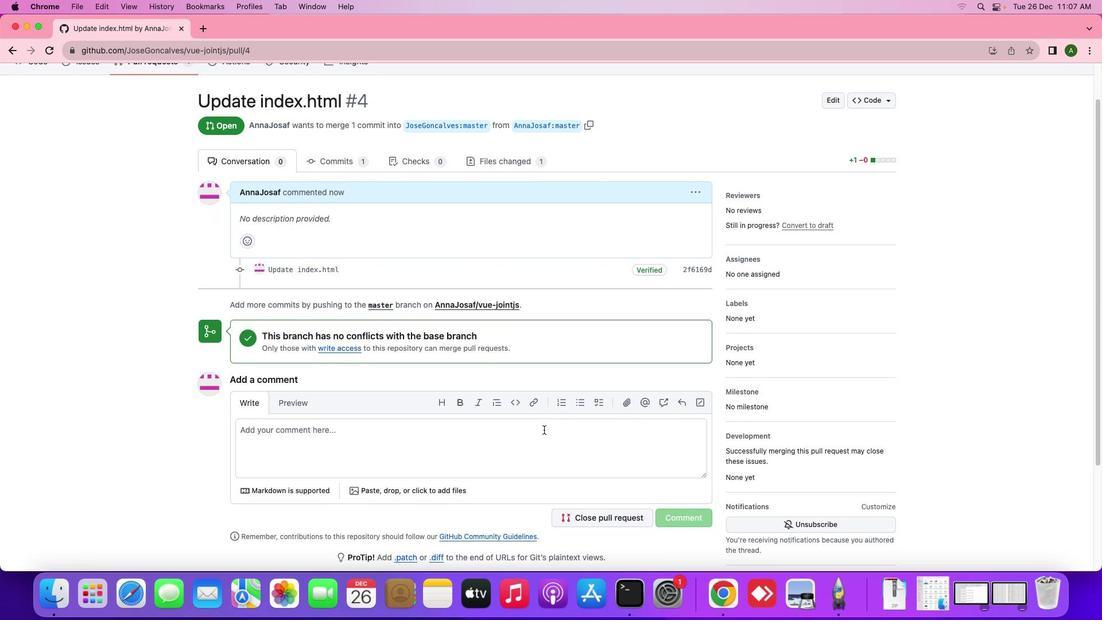 
